 Task: Create a due date automation trigger when advanced on, on the tuesday of the week before a card is due add content with a name starting with resume at 11:00 AM.
Action: Mouse moved to (1137, 364)
Screenshot: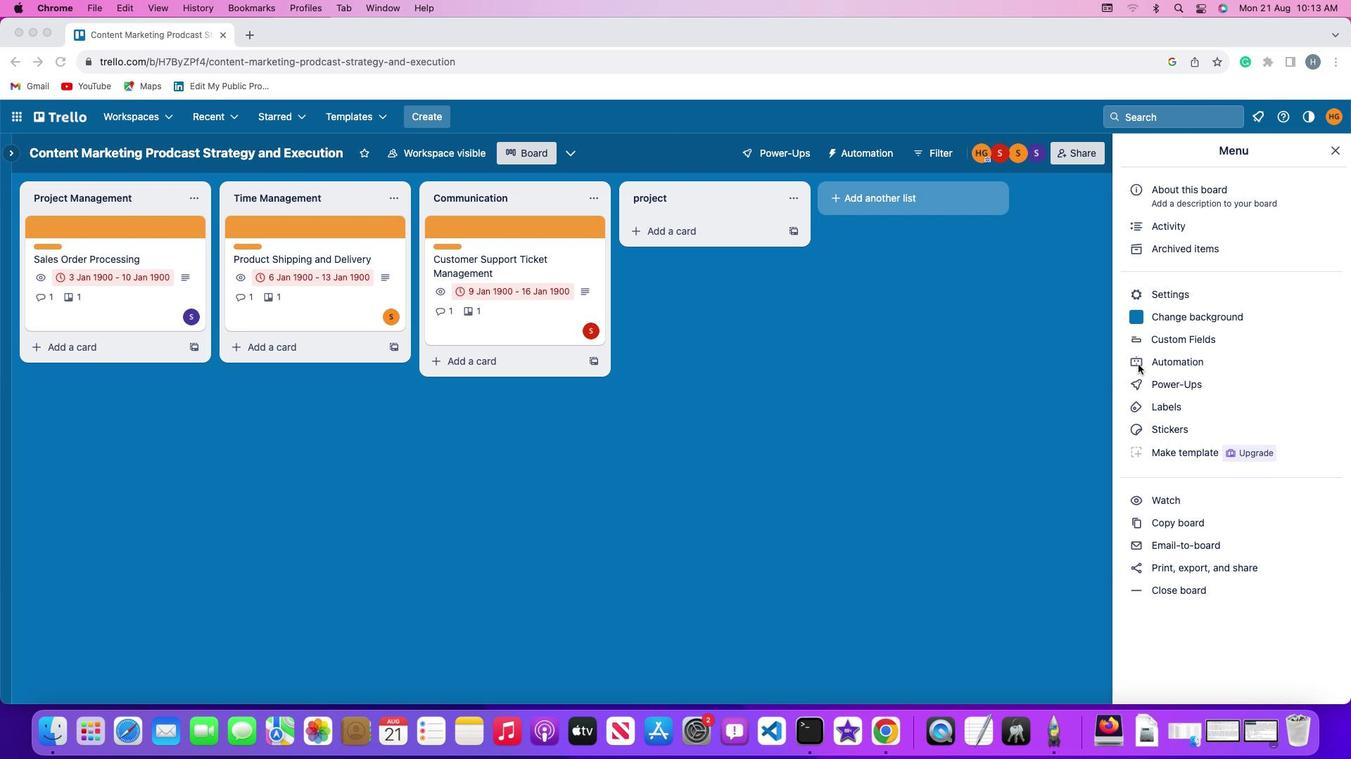 
Action: Mouse pressed left at (1137, 364)
Screenshot: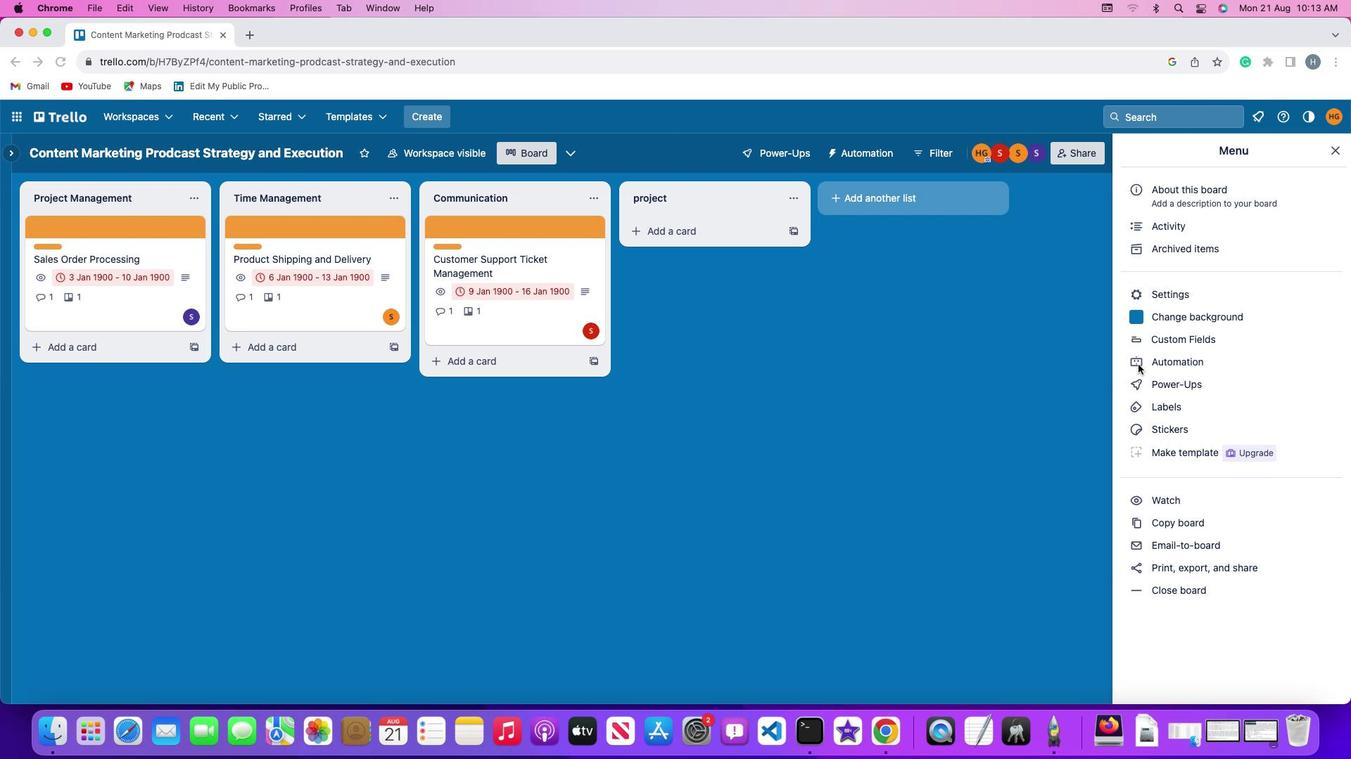 
Action: Mouse pressed left at (1137, 364)
Screenshot: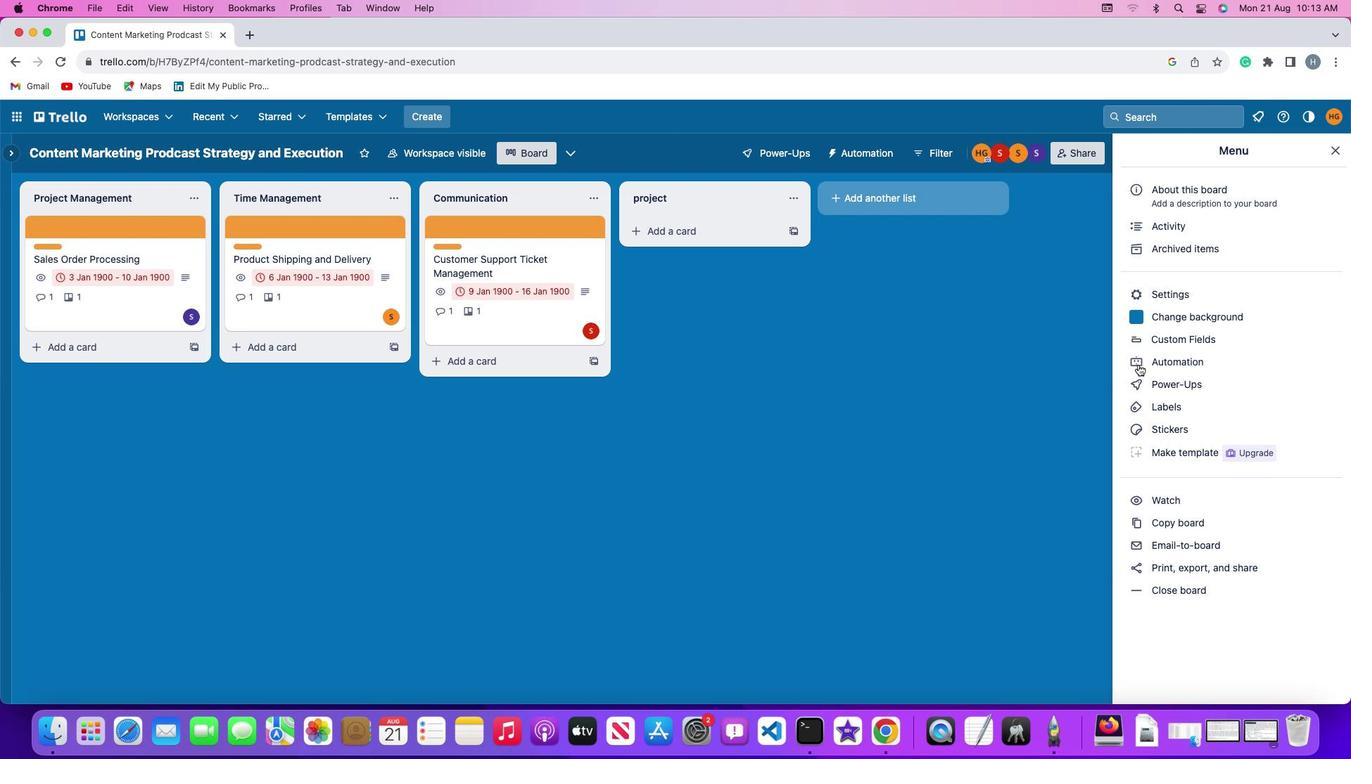 
Action: Mouse moved to (66, 339)
Screenshot: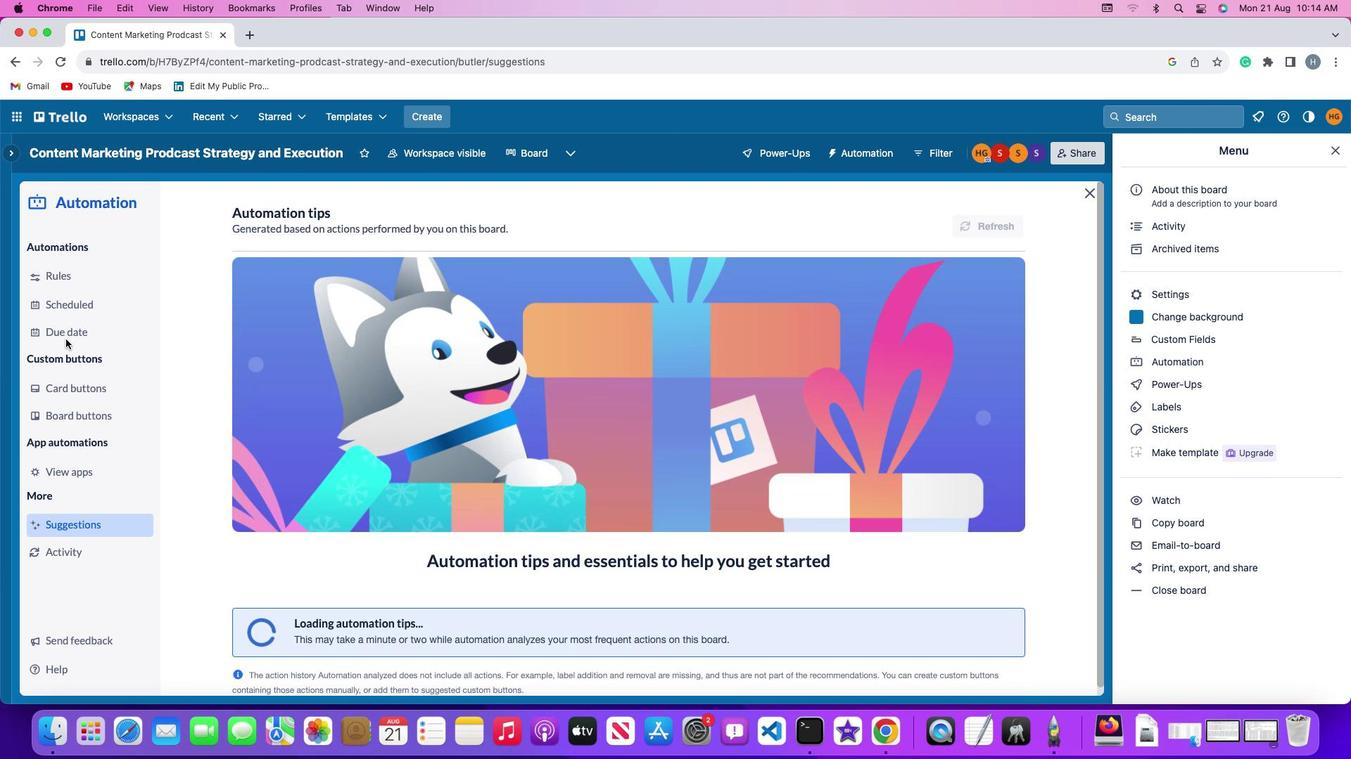 
Action: Mouse pressed left at (66, 339)
Screenshot: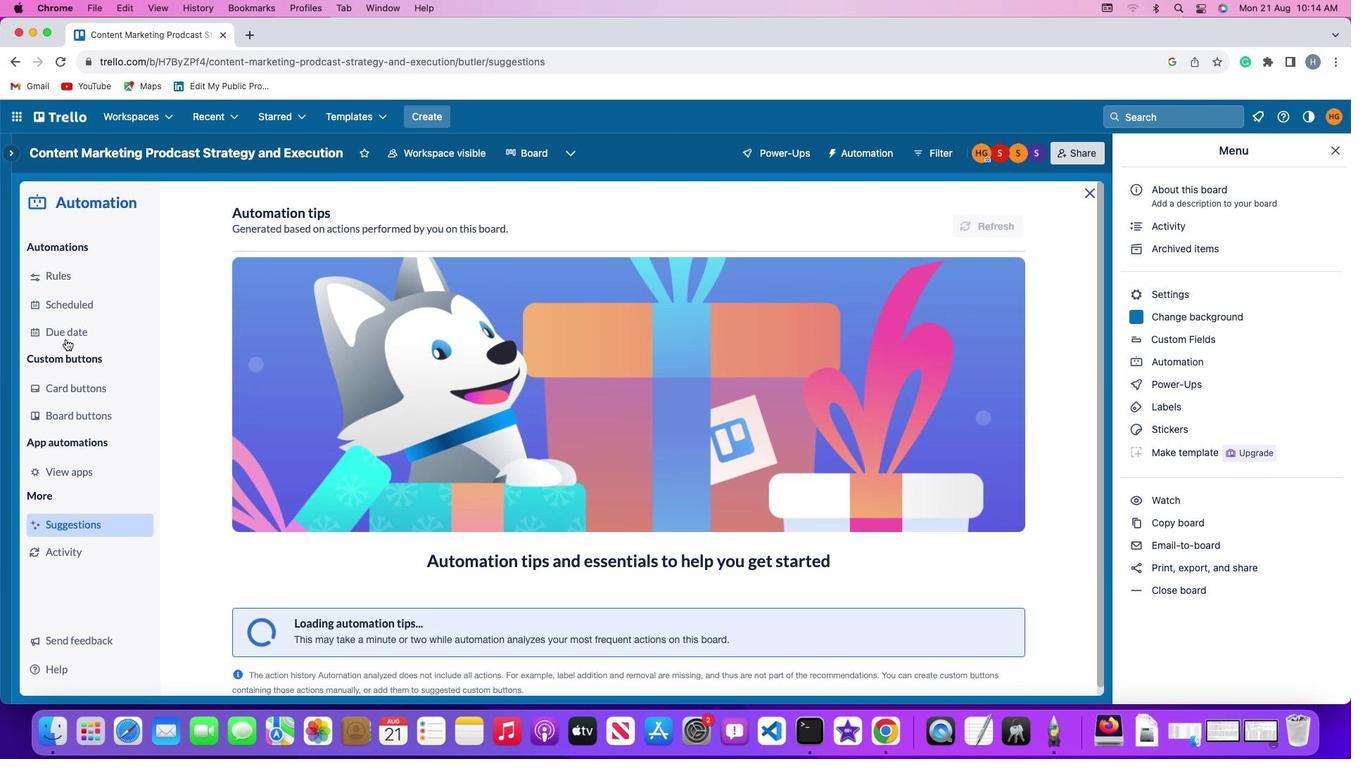
Action: Mouse moved to (952, 206)
Screenshot: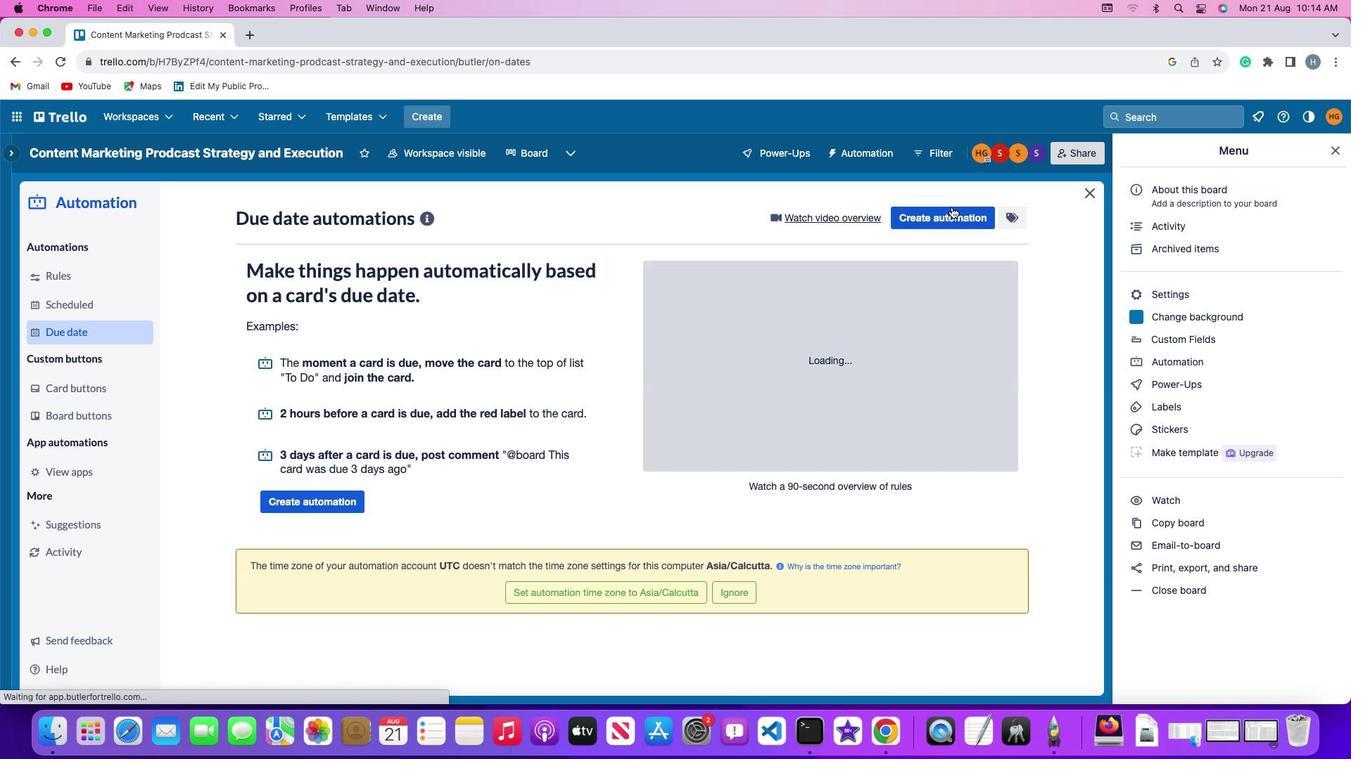 
Action: Mouse pressed left at (952, 206)
Screenshot: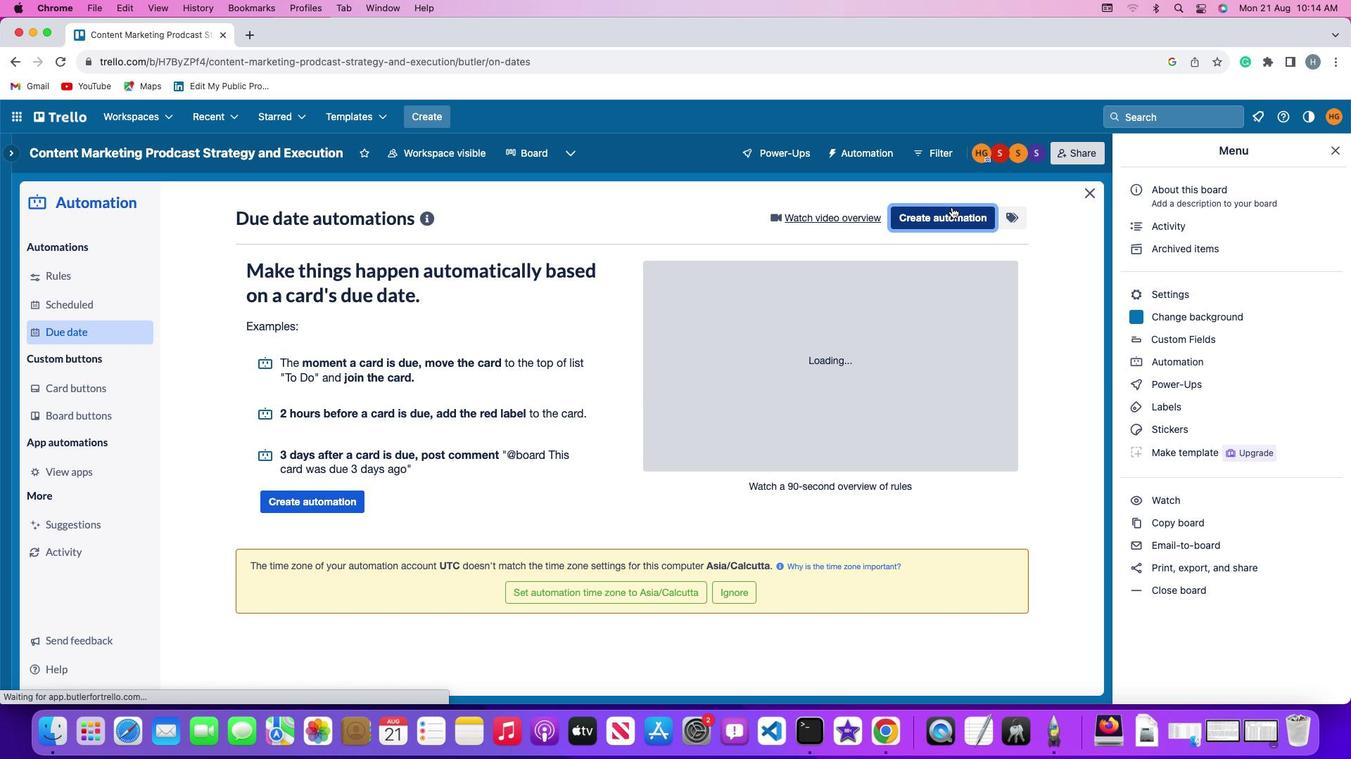 
Action: Mouse moved to (273, 351)
Screenshot: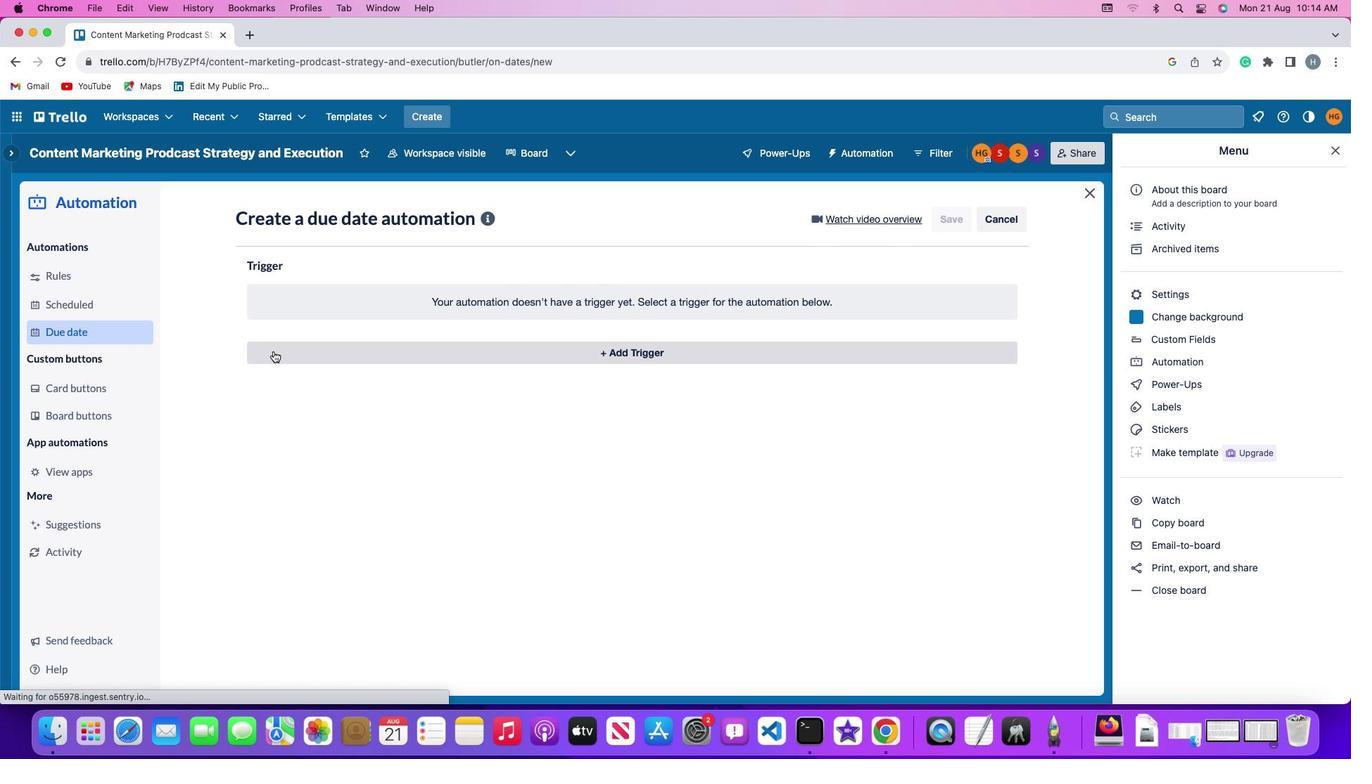 
Action: Mouse pressed left at (273, 351)
Screenshot: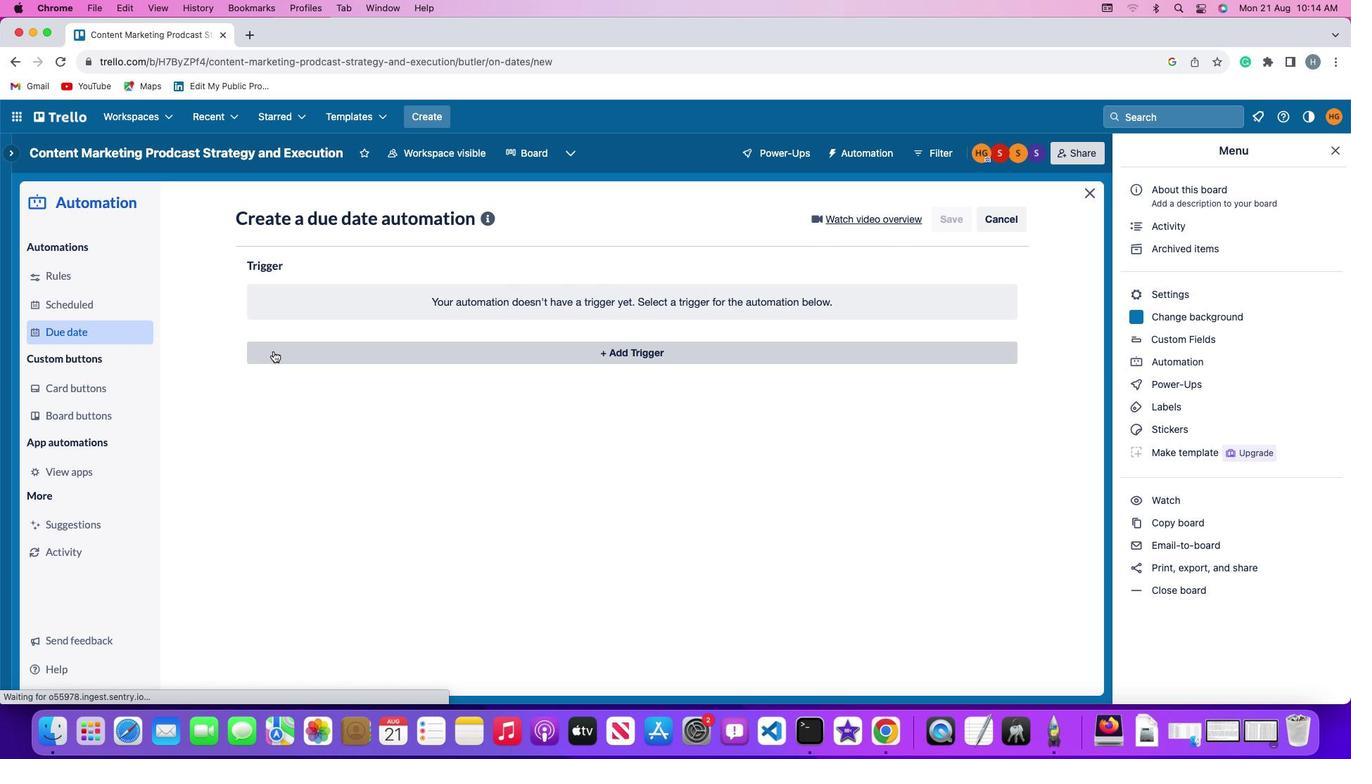 
Action: Mouse moved to (321, 612)
Screenshot: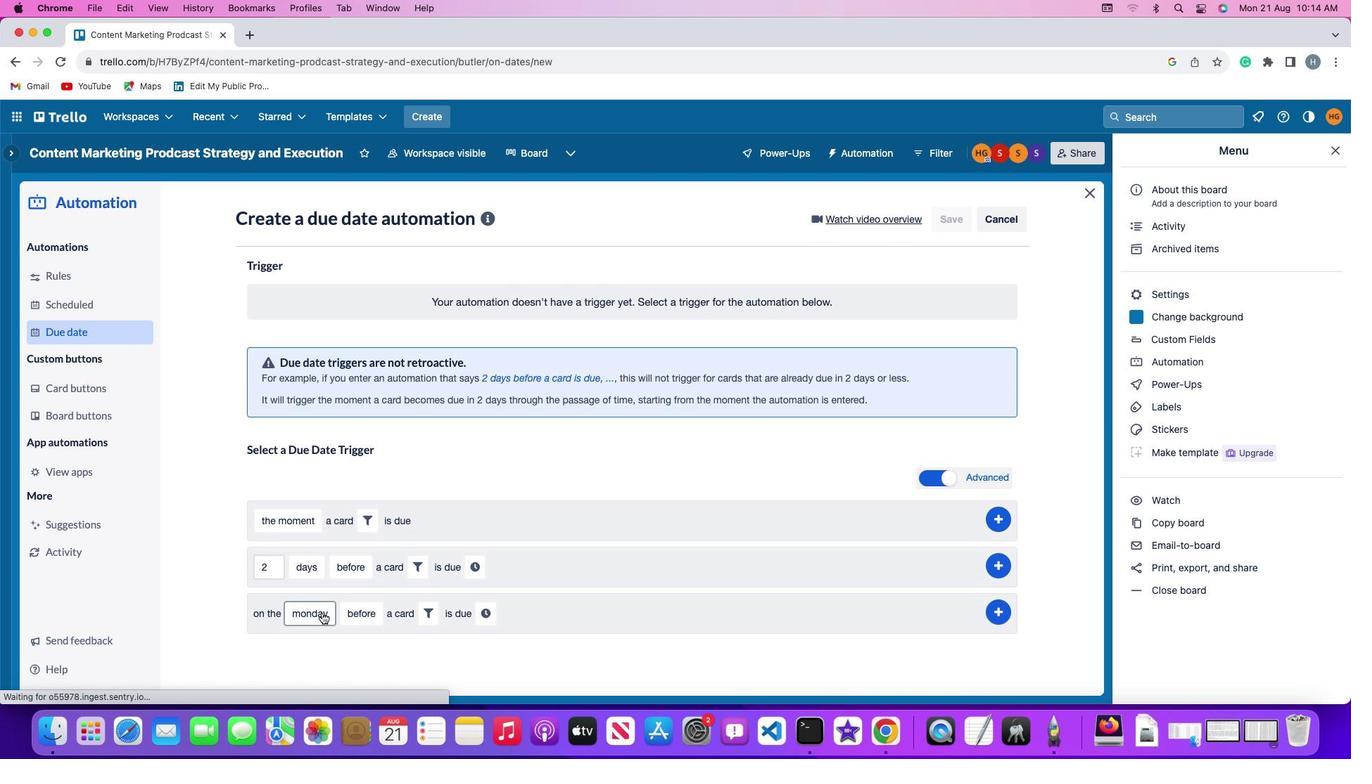 
Action: Mouse pressed left at (321, 612)
Screenshot: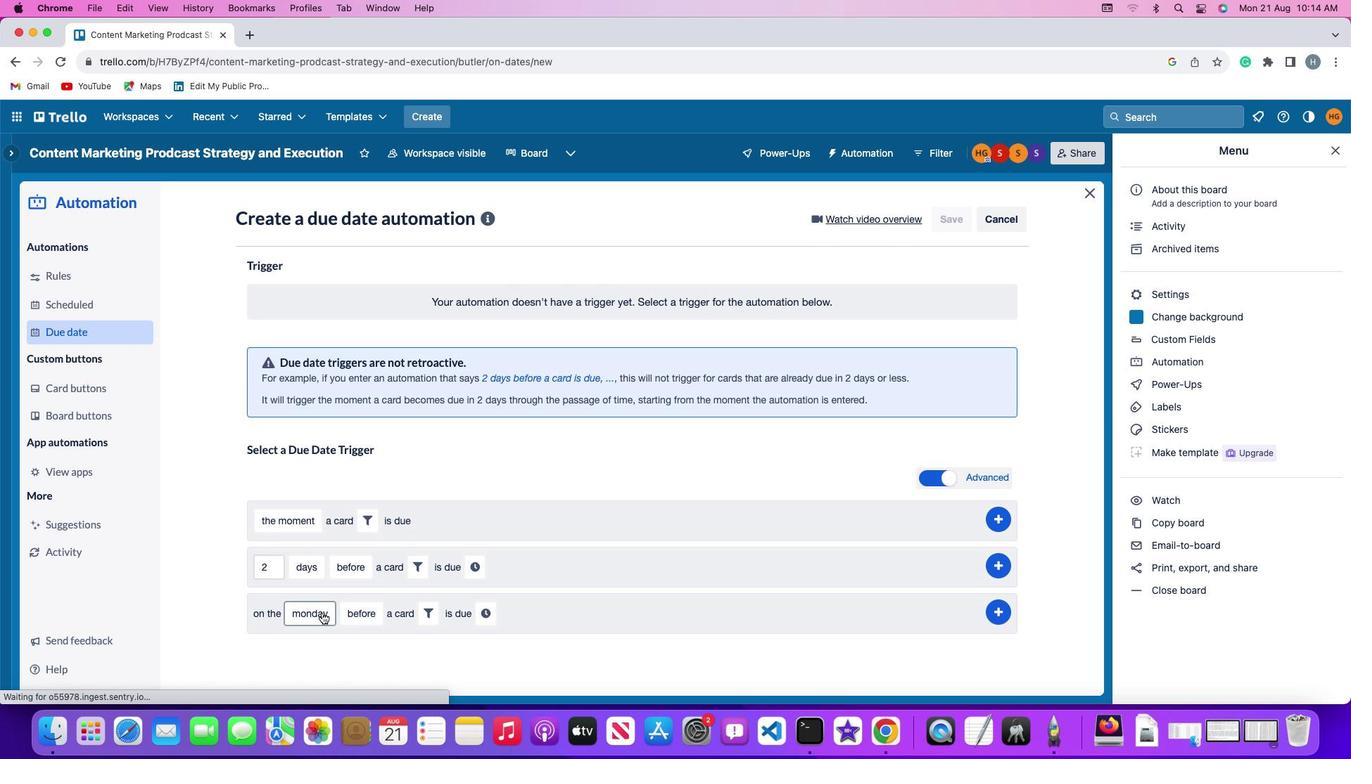
Action: Mouse moved to (333, 448)
Screenshot: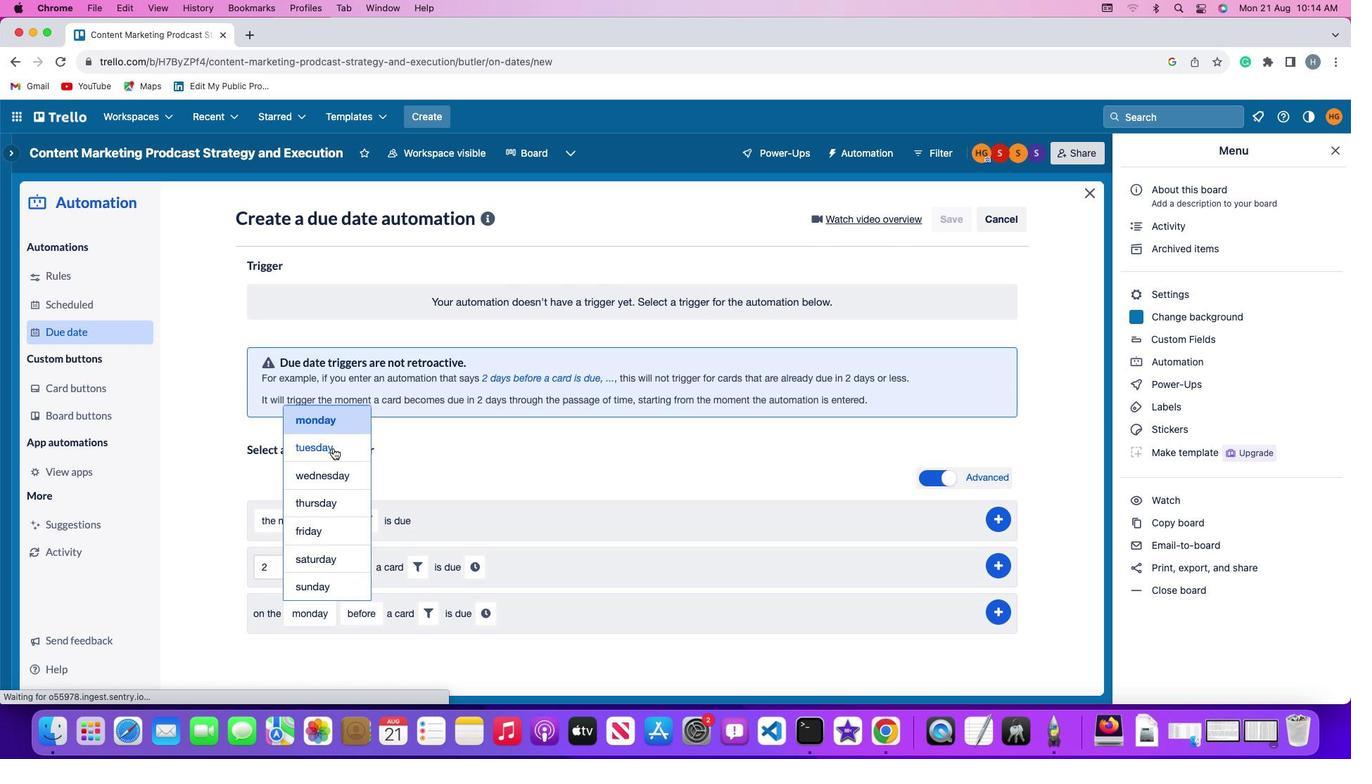 
Action: Mouse pressed left at (333, 448)
Screenshot: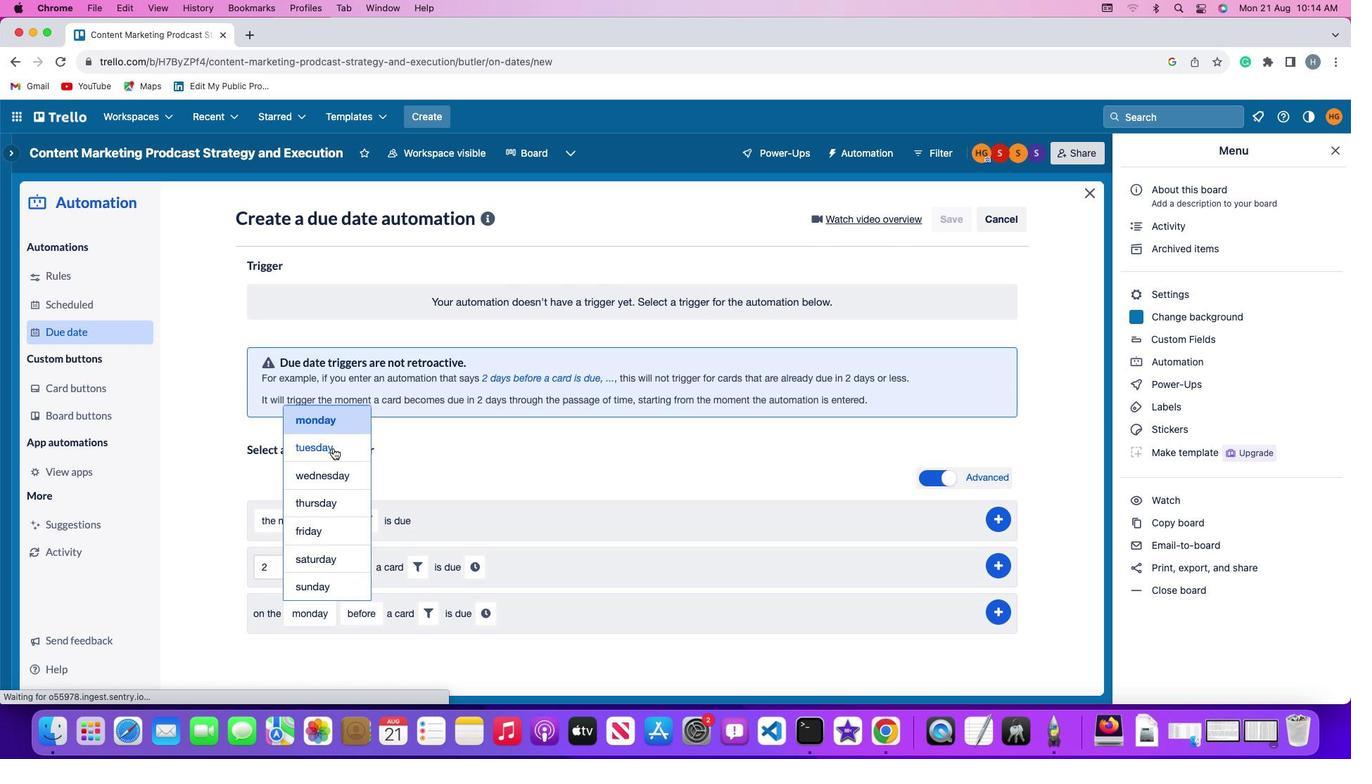 
Action: Mouse moved to (362, 617)
Screenshot: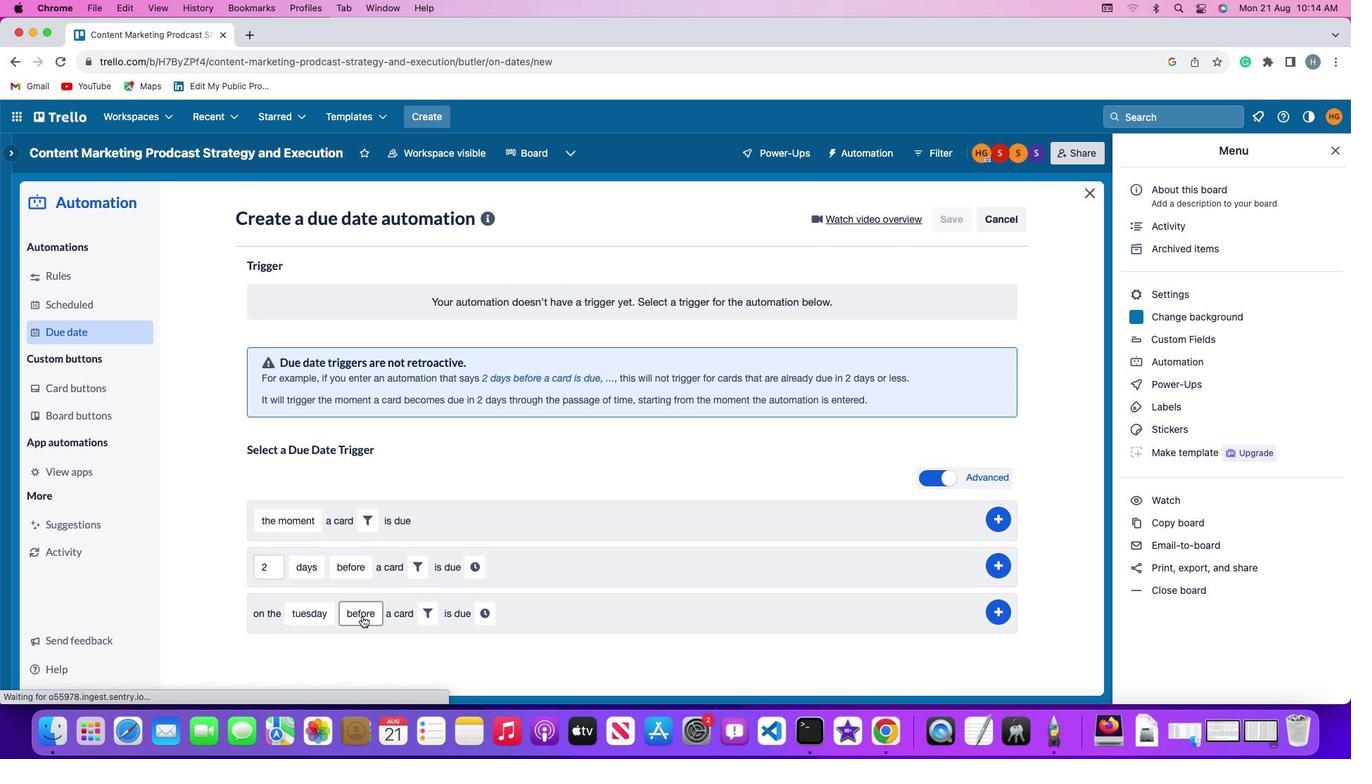 
Action: Mouse pressed left at (362, 617)
Screenshot: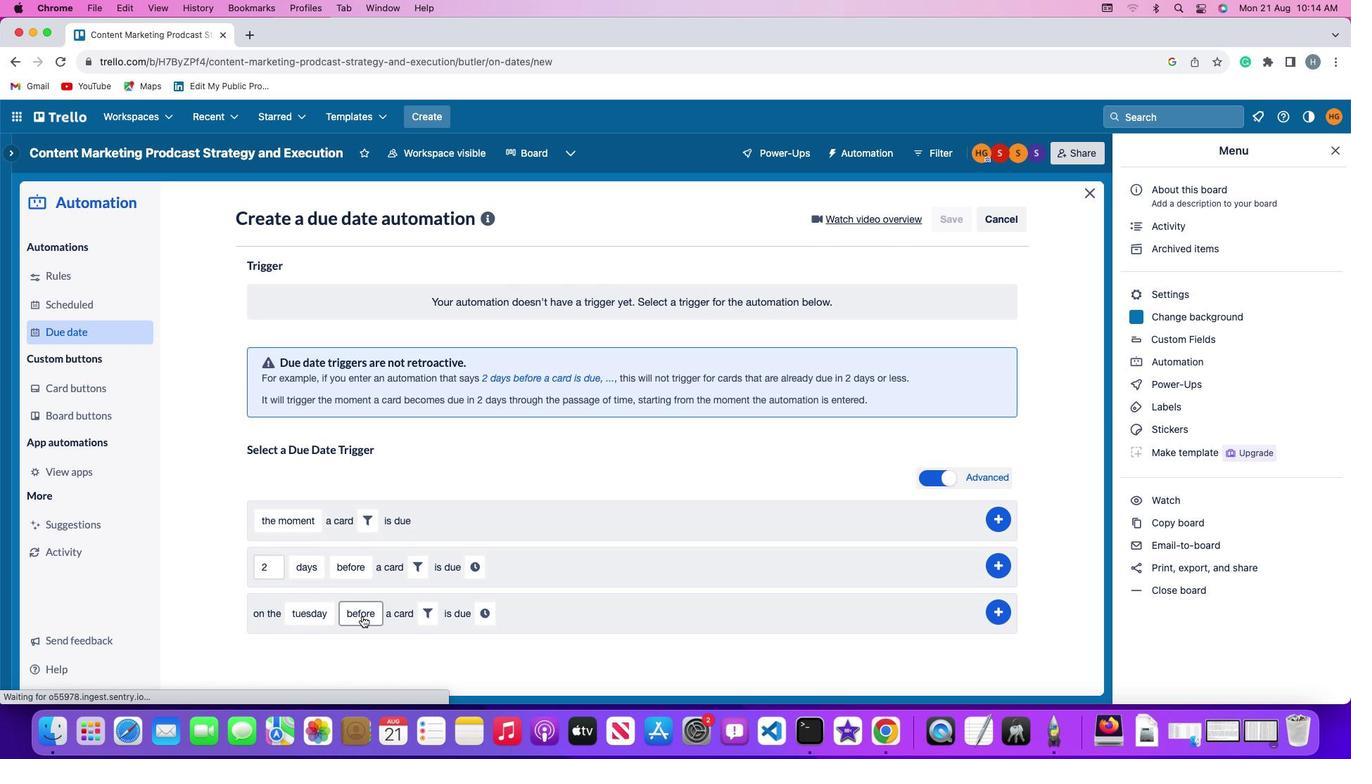 
Action: Mouse moved to (363, 591)
Screenshot: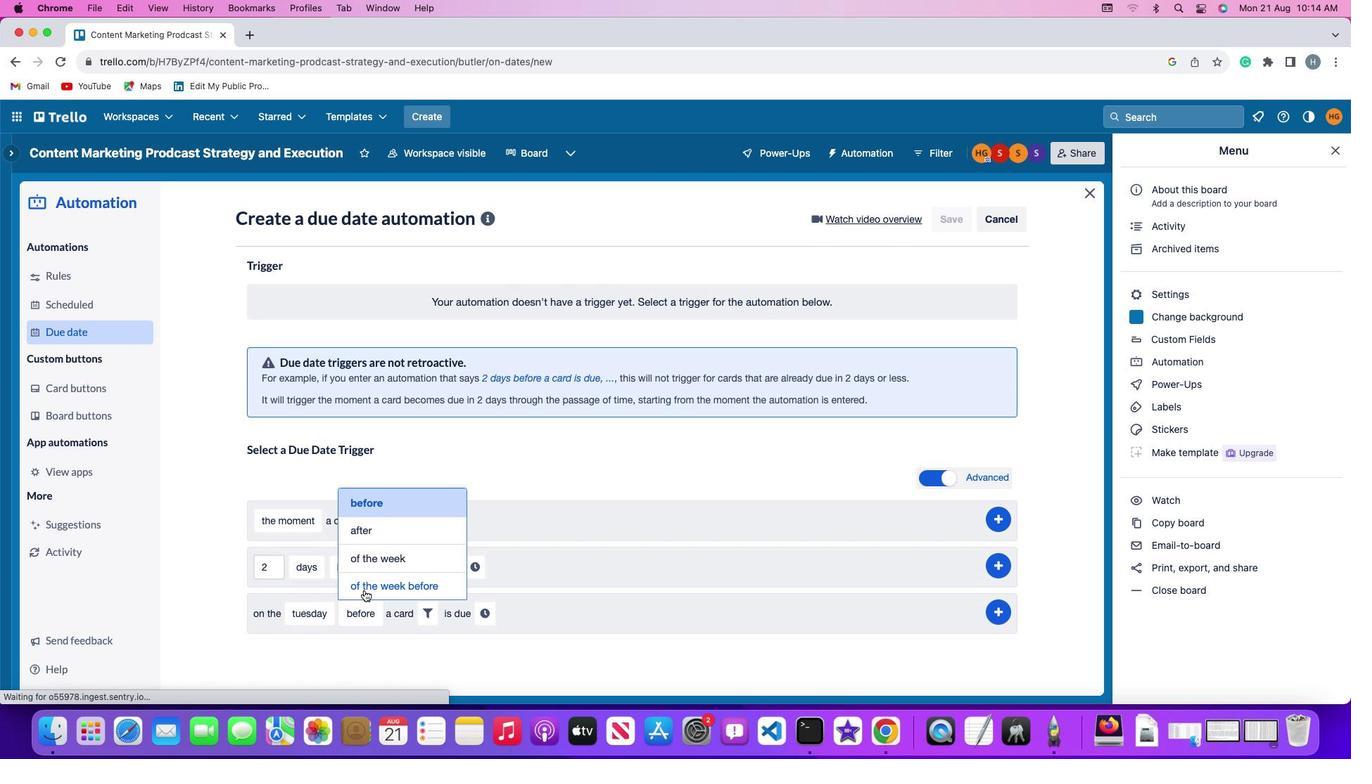 
Action: Mouse pressed left at (363, 591)
Screenshot: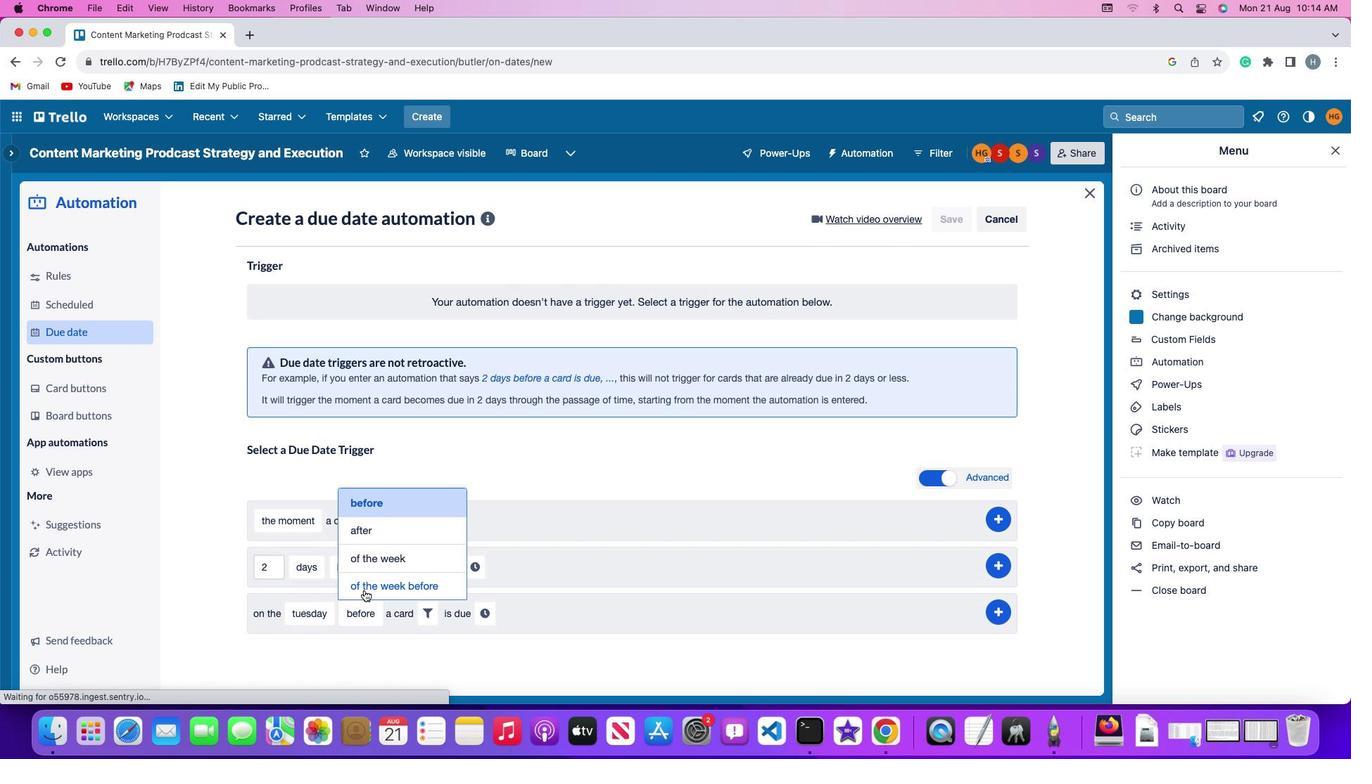 
Action: Mouse moved to (477, 614)
Screenshot: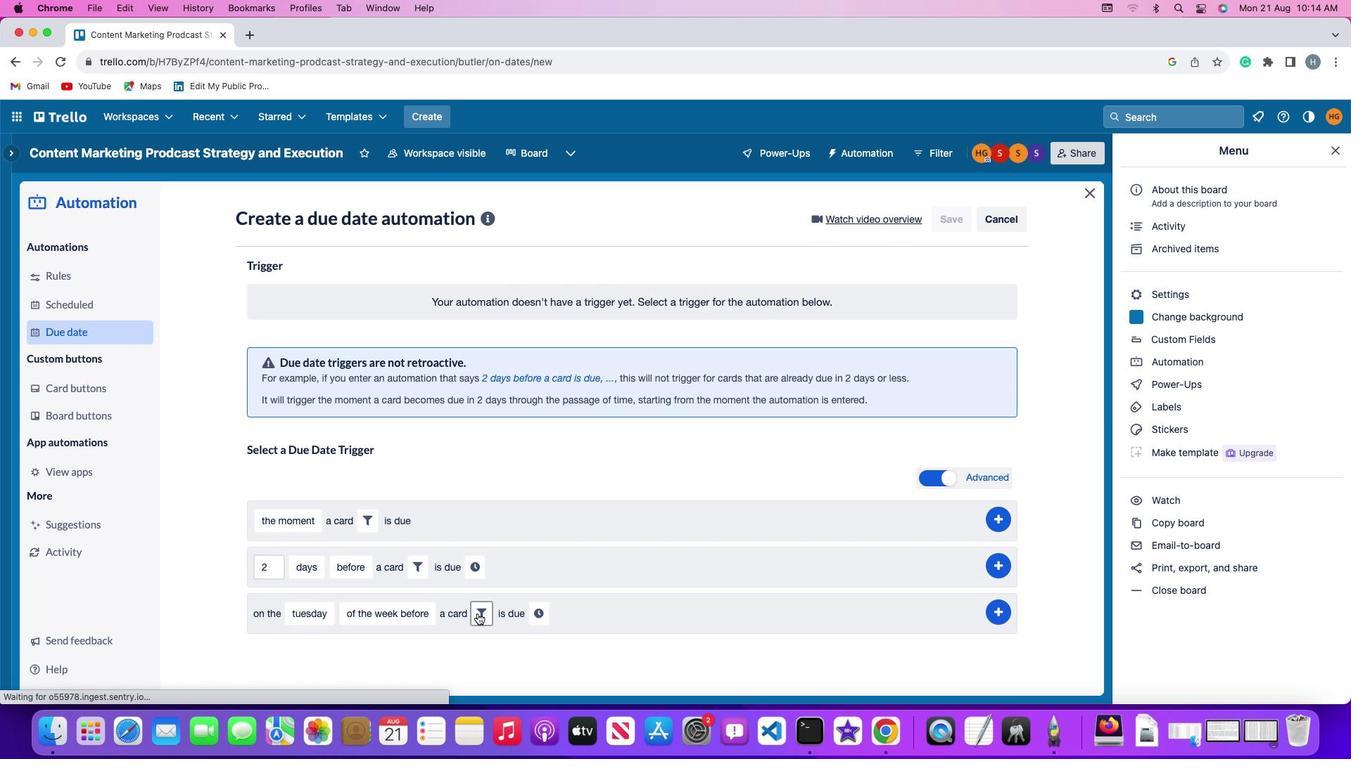 
Action: Mouse pressed left at (477, 614)
Screenshot: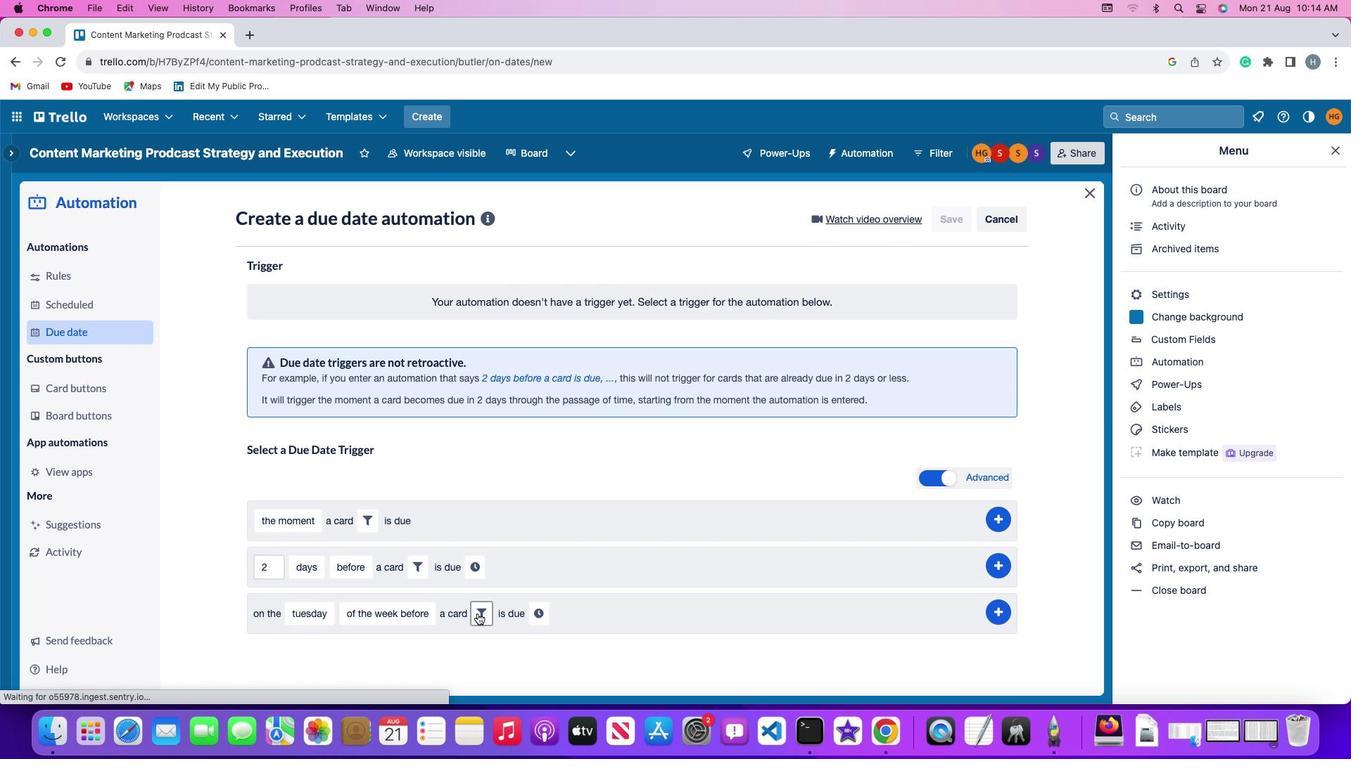 
Action: Mouse moved to (655, 659)
Screenshot: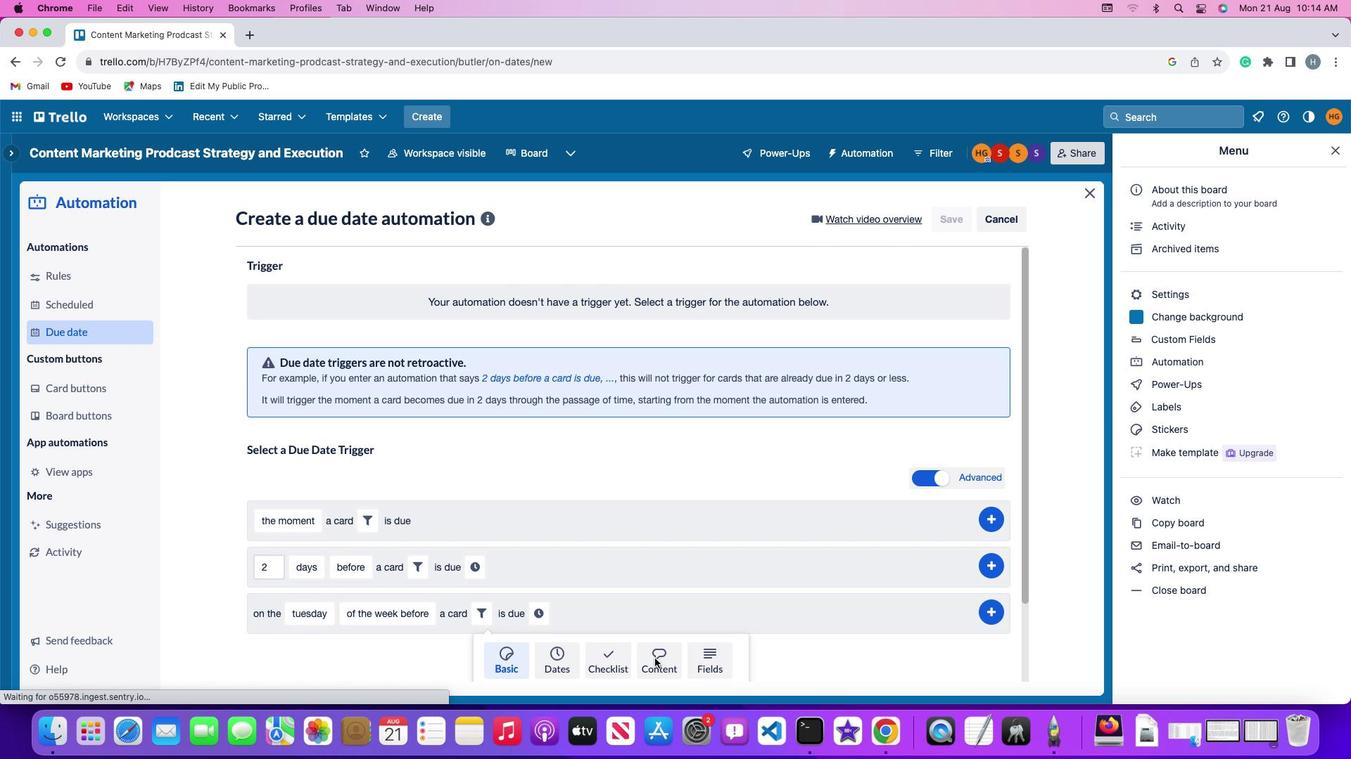
Action: Mouse pressed left at (655, 659)
Screenshot: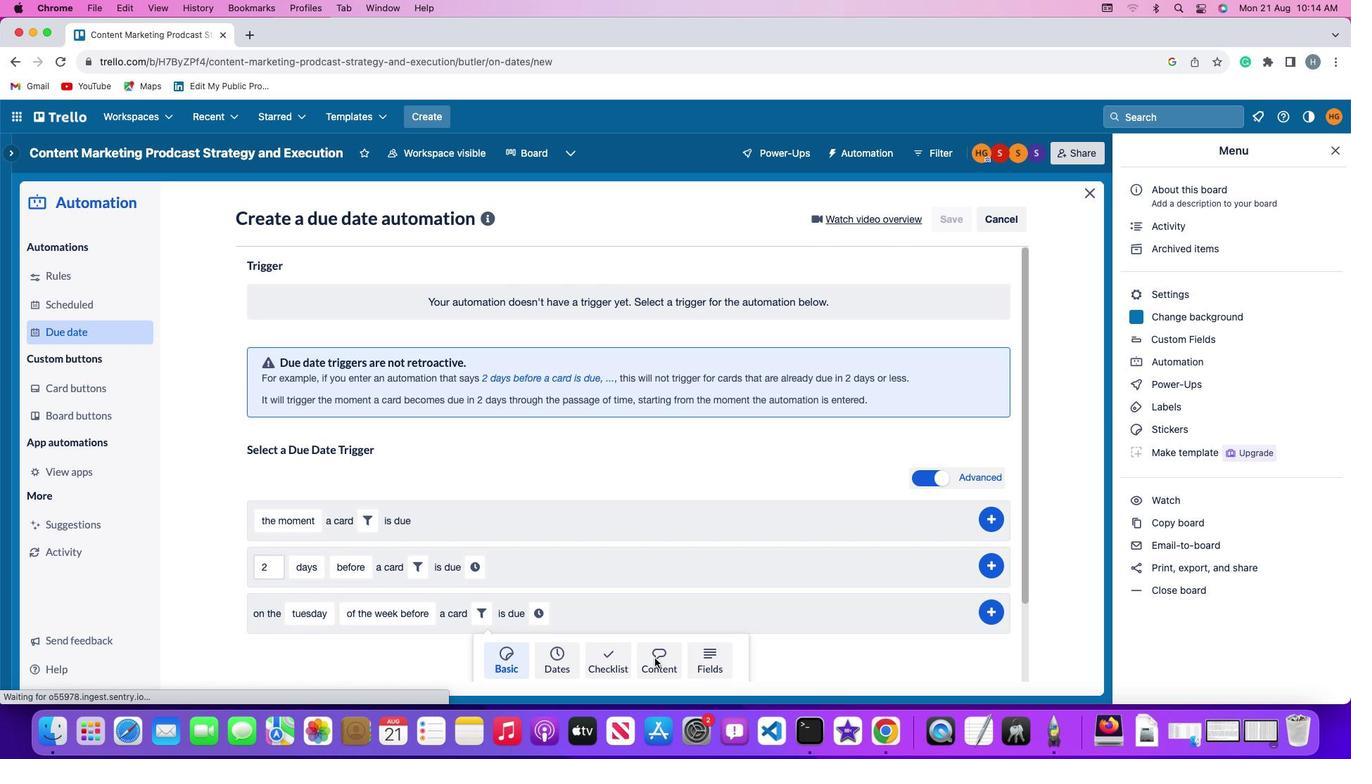 
Action: Mouse moved to (372, 648)
Screenshot: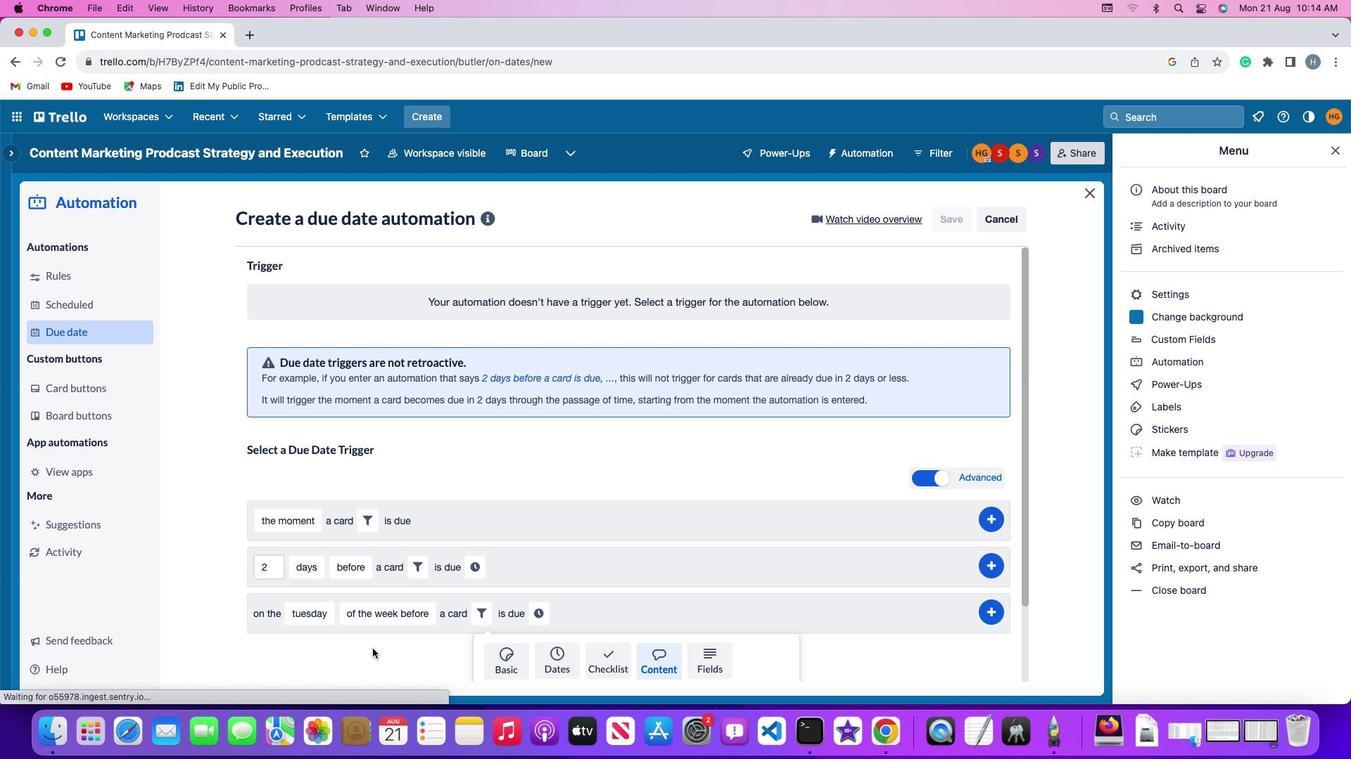 
Action: Mouse scrolled (372, 648) with delta (0, 0)
Screenshot: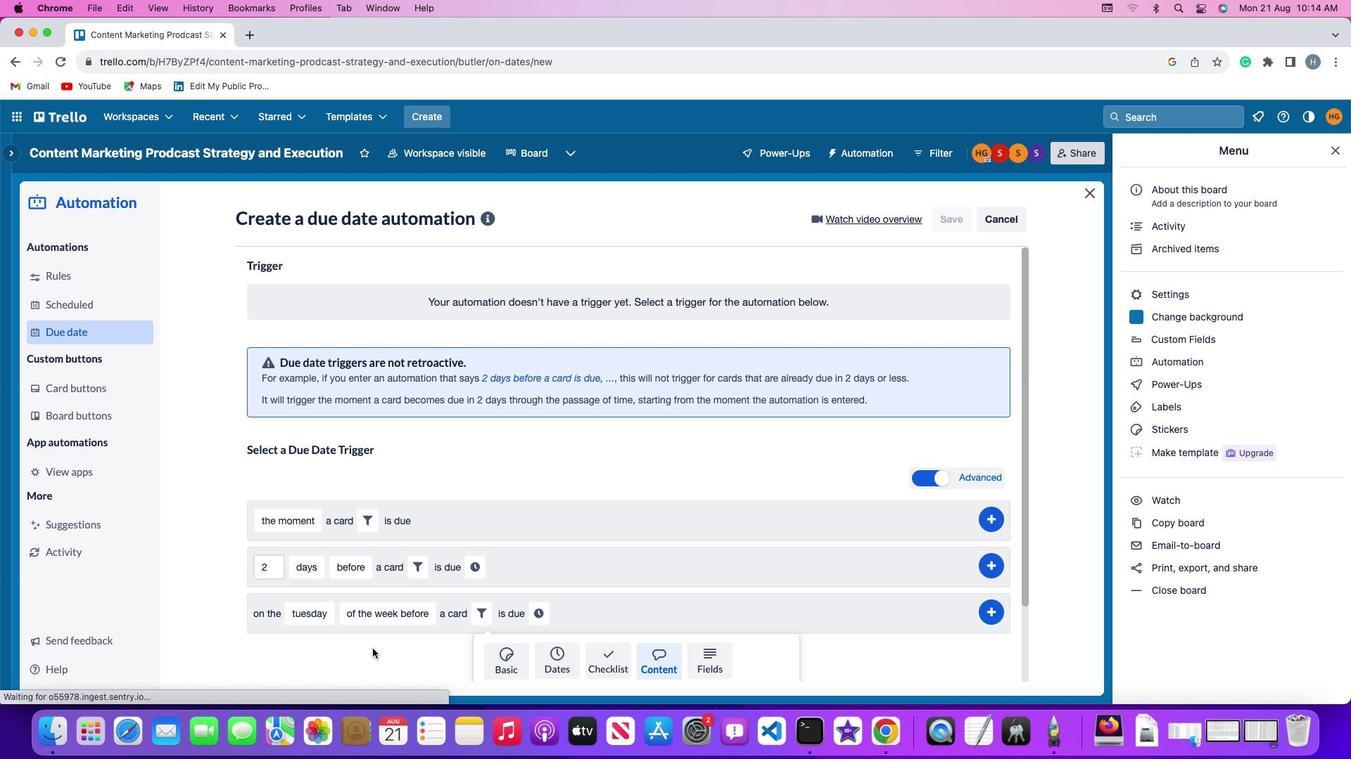 
Action: Mouse scrolled (372, 648) with delta (0, 0)
Screenshot: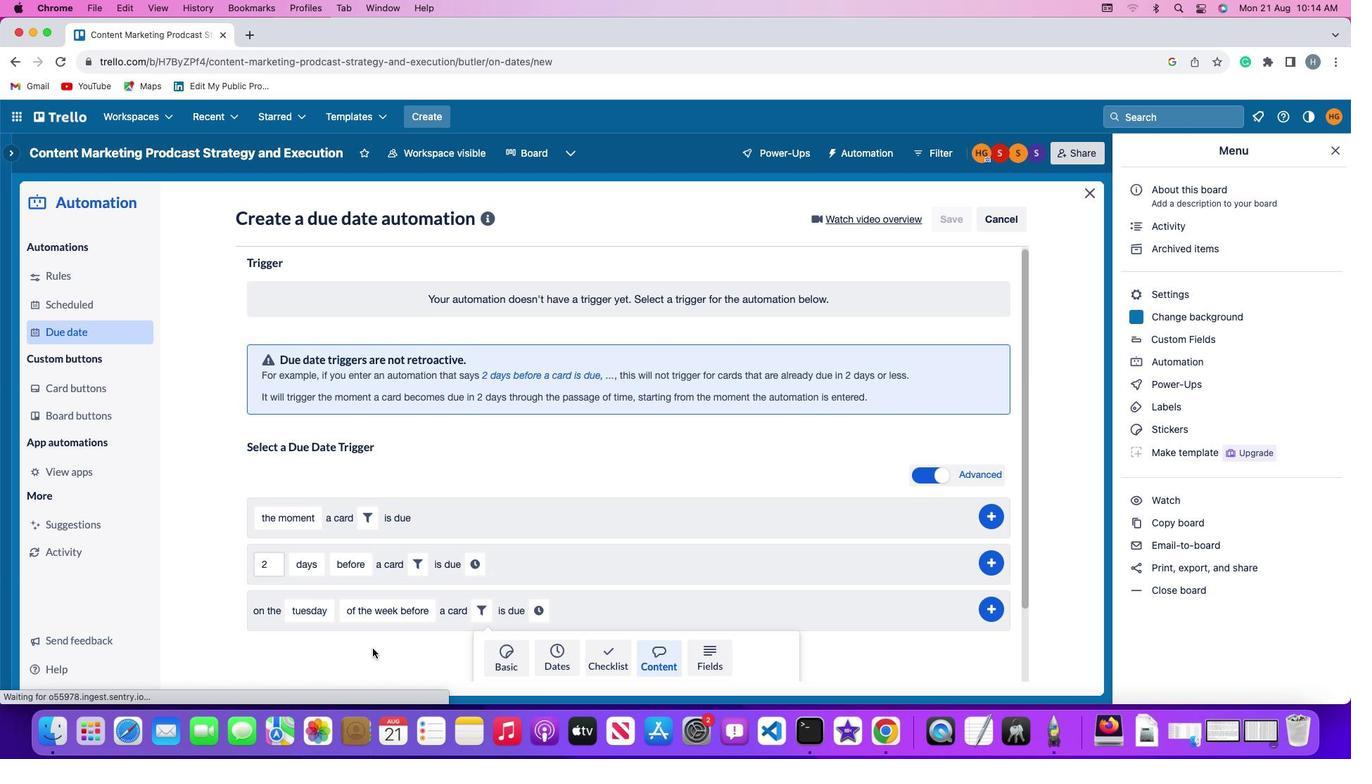 
Action: Mouse scrolled (372, 648) with delta (0, -1)
Screenshot: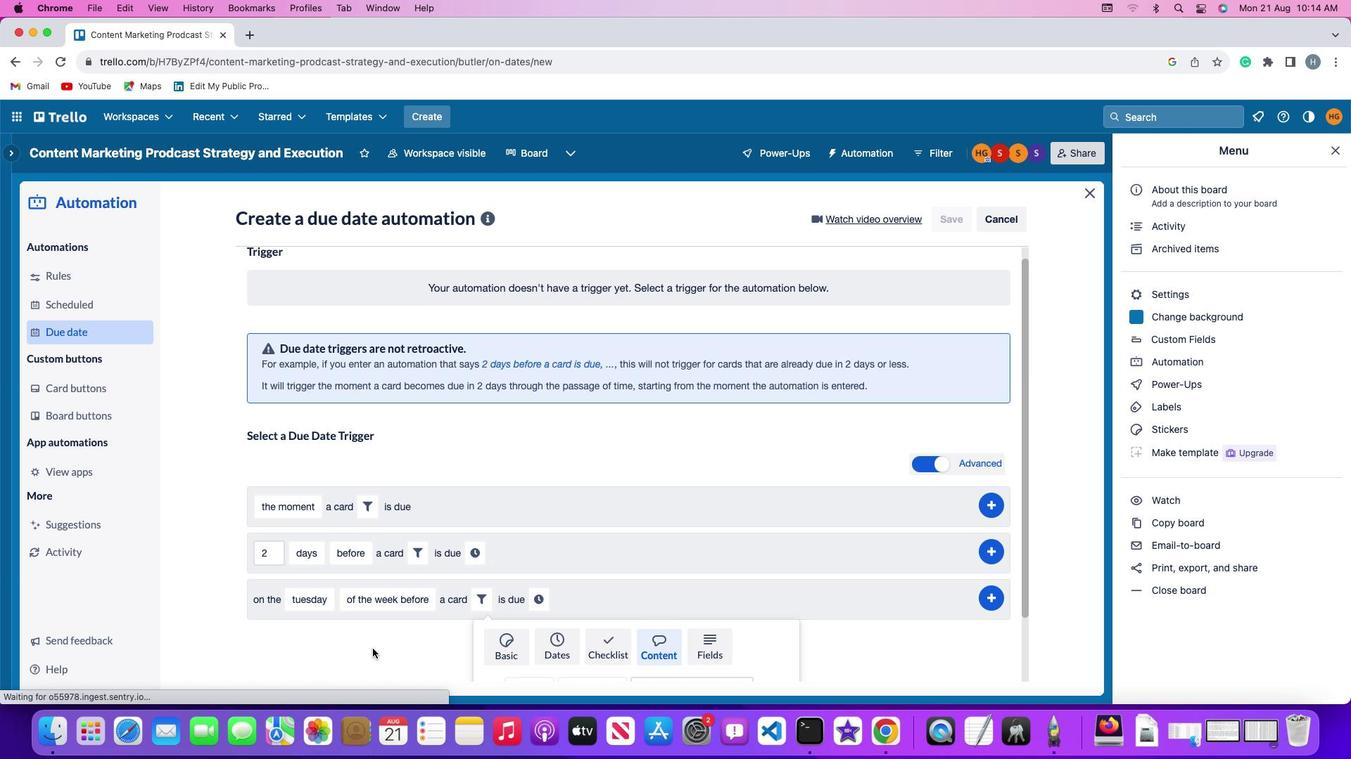 
Action: Mouse scrolled (372, 648) with delta (0, -2)
Screenshot: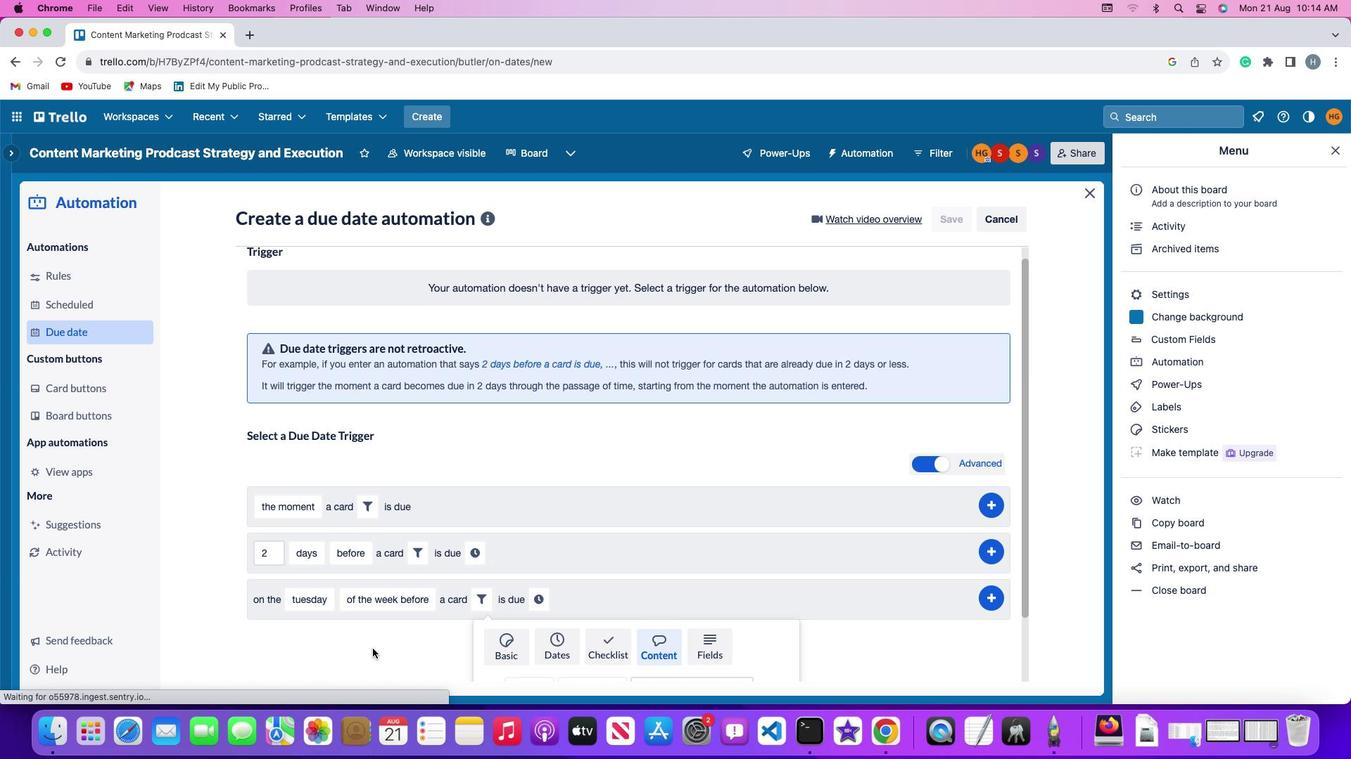 
Action: Mouse scrolled (372, 648) with delta (0, -2)
Screenshot: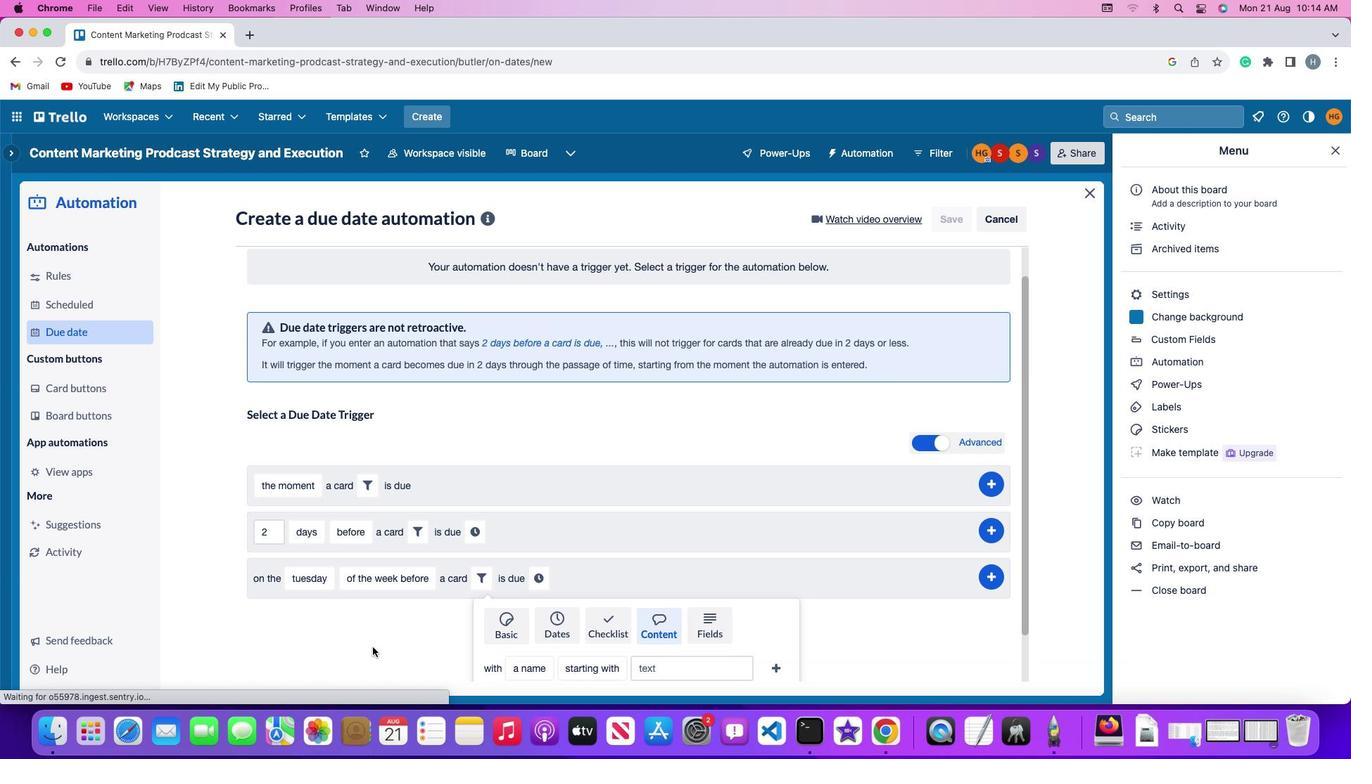 
Action: Mouse moved to (375, 641)
Screenshot: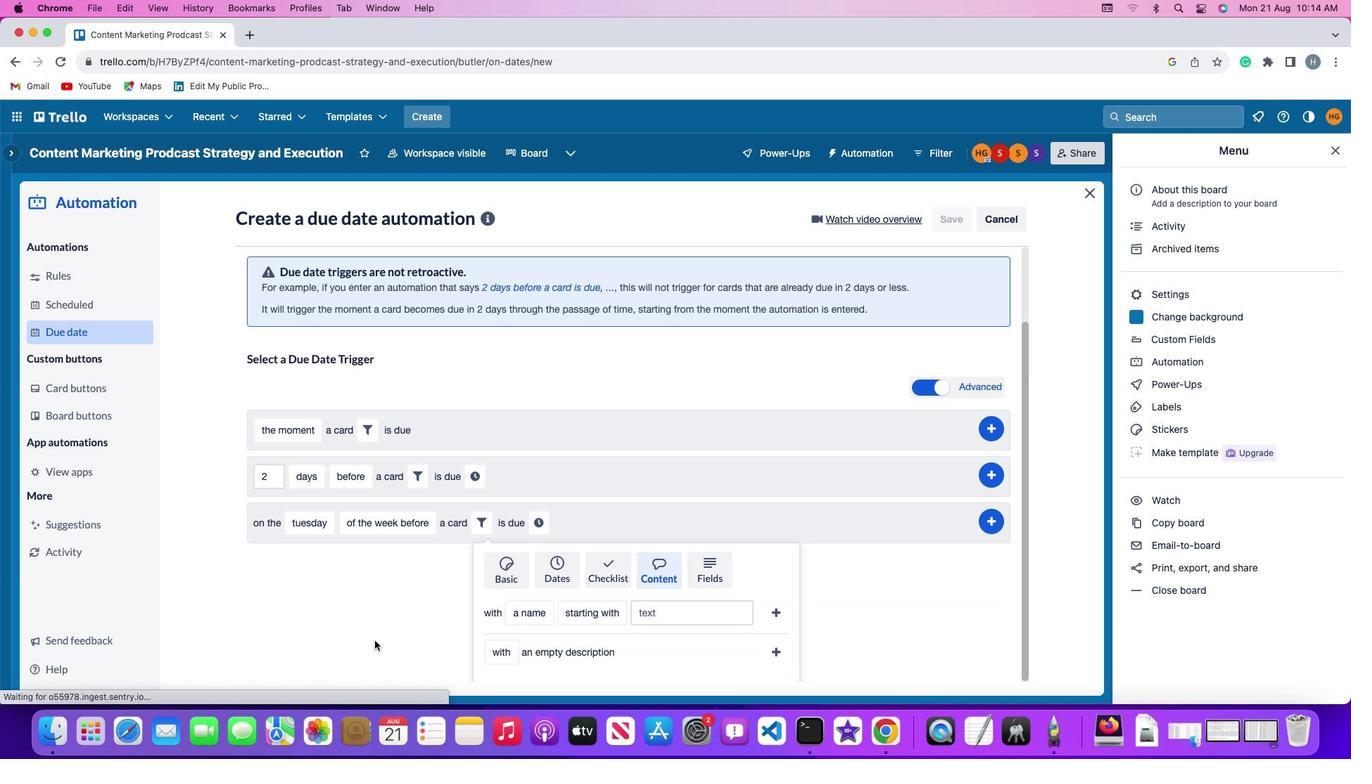 
Action: Mouse scrolled (375, 641) with delta (0, 0)
Screenshot: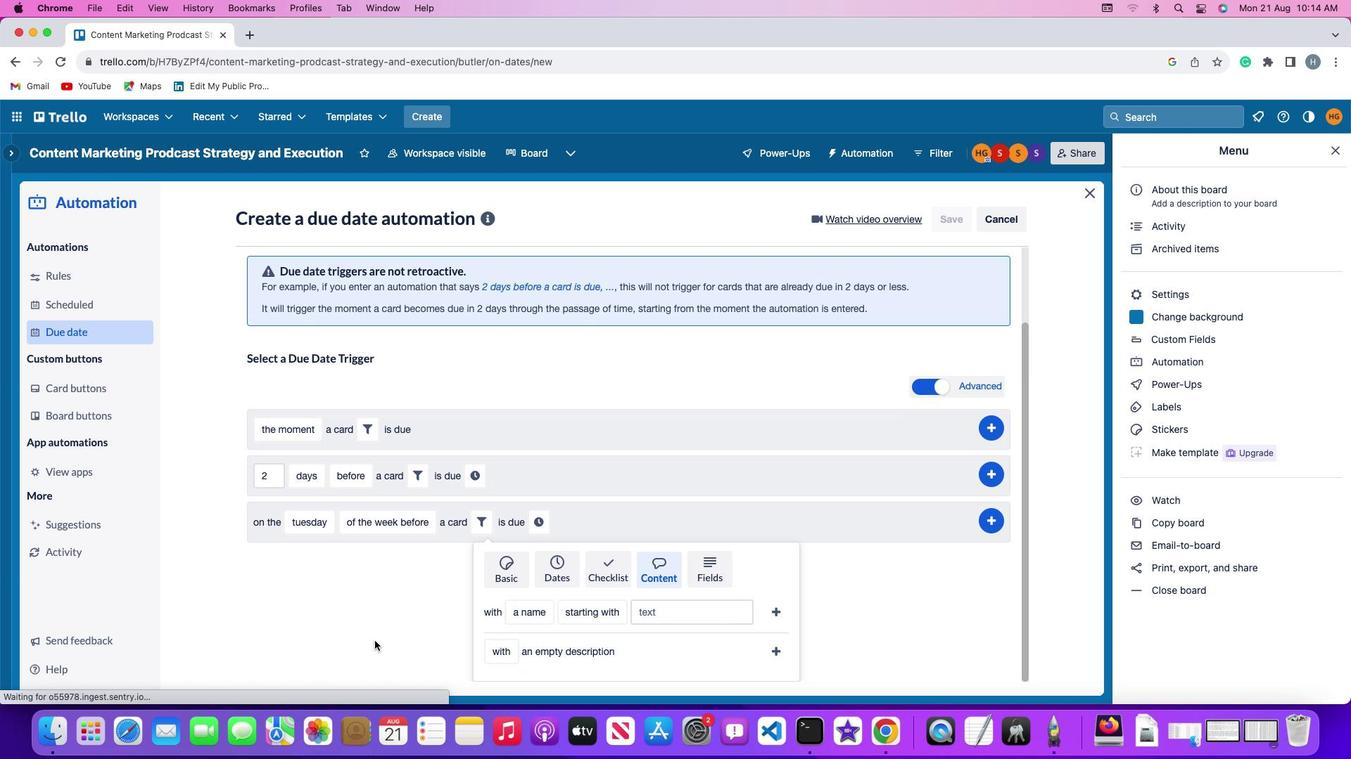 
Action: Mouse scrolled (375, 641) with delta (0, 0)
Screenshot: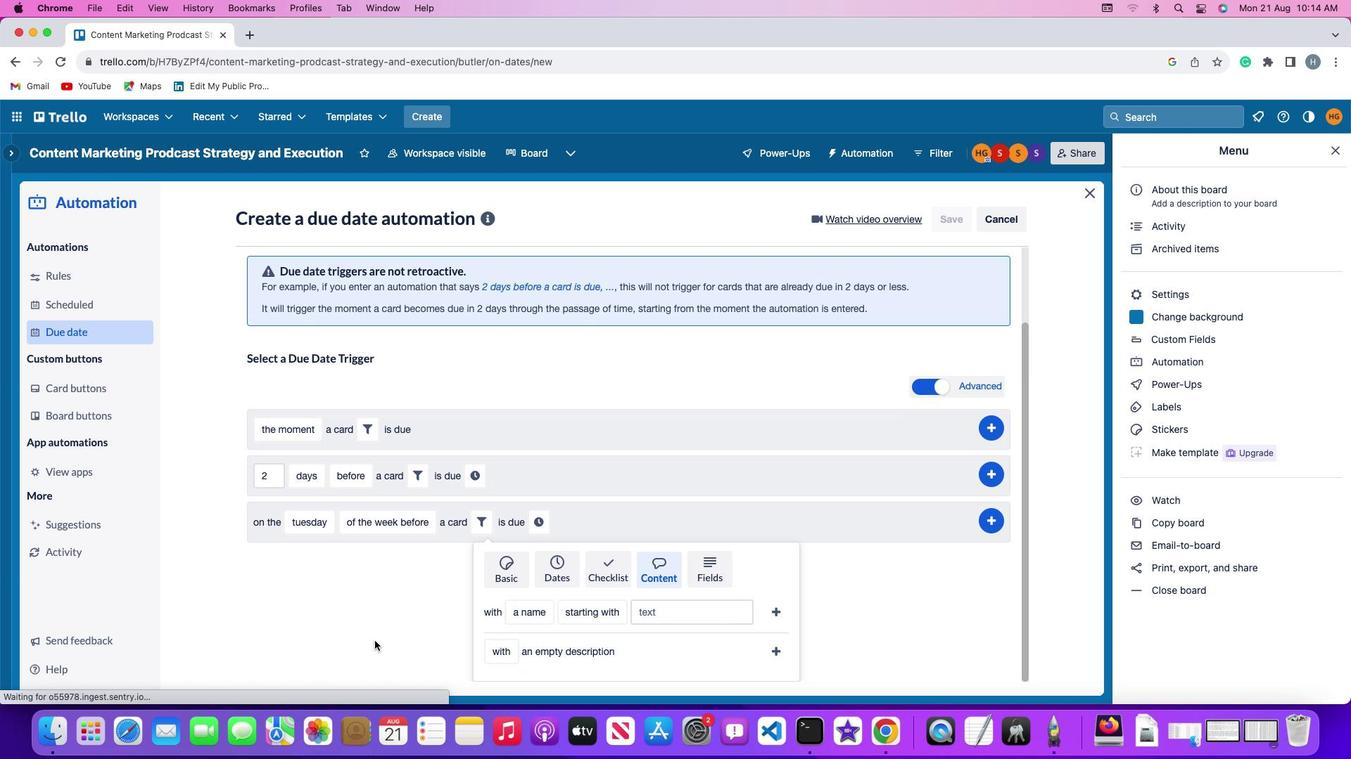 
Action: Mouse scrolled (375, 641) with delta (0, -1)
Screenshot: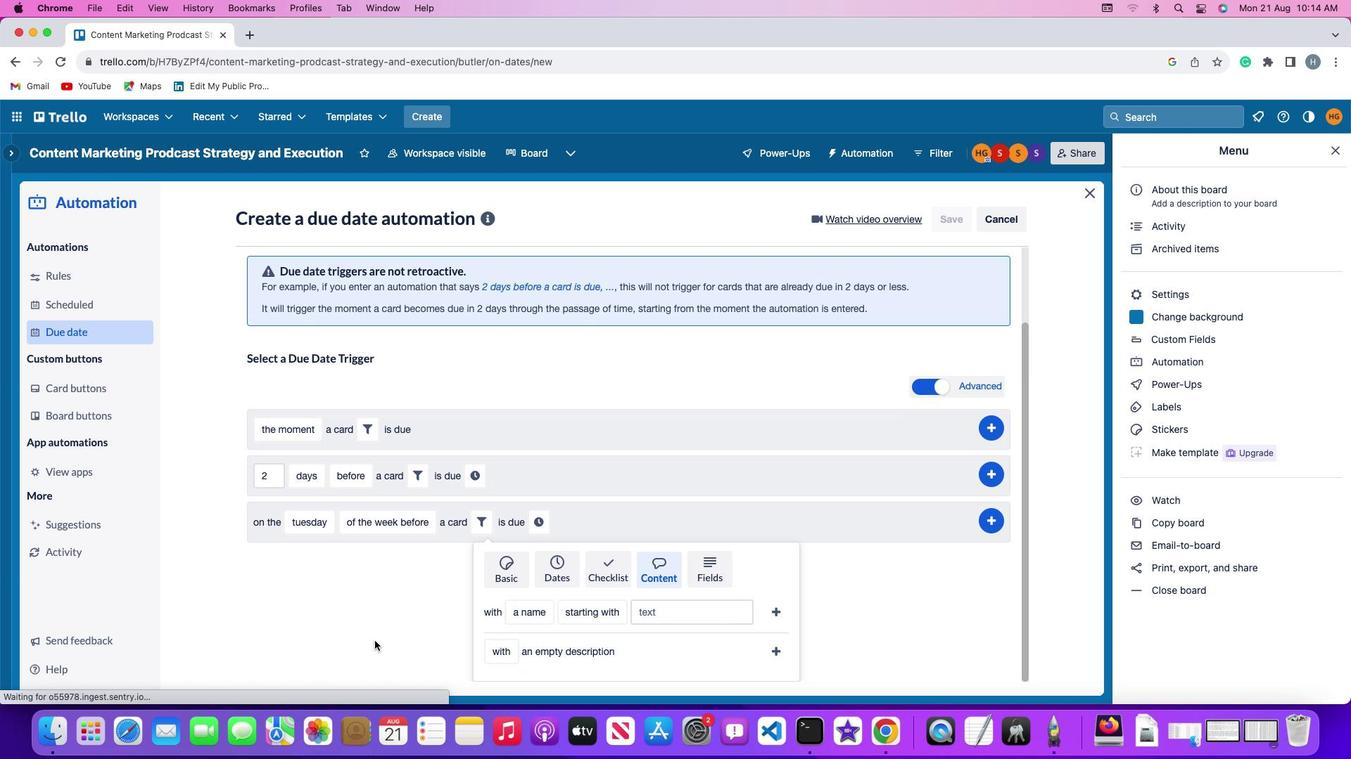 
Action: Mouse moved to (536, 611)
Screenshot: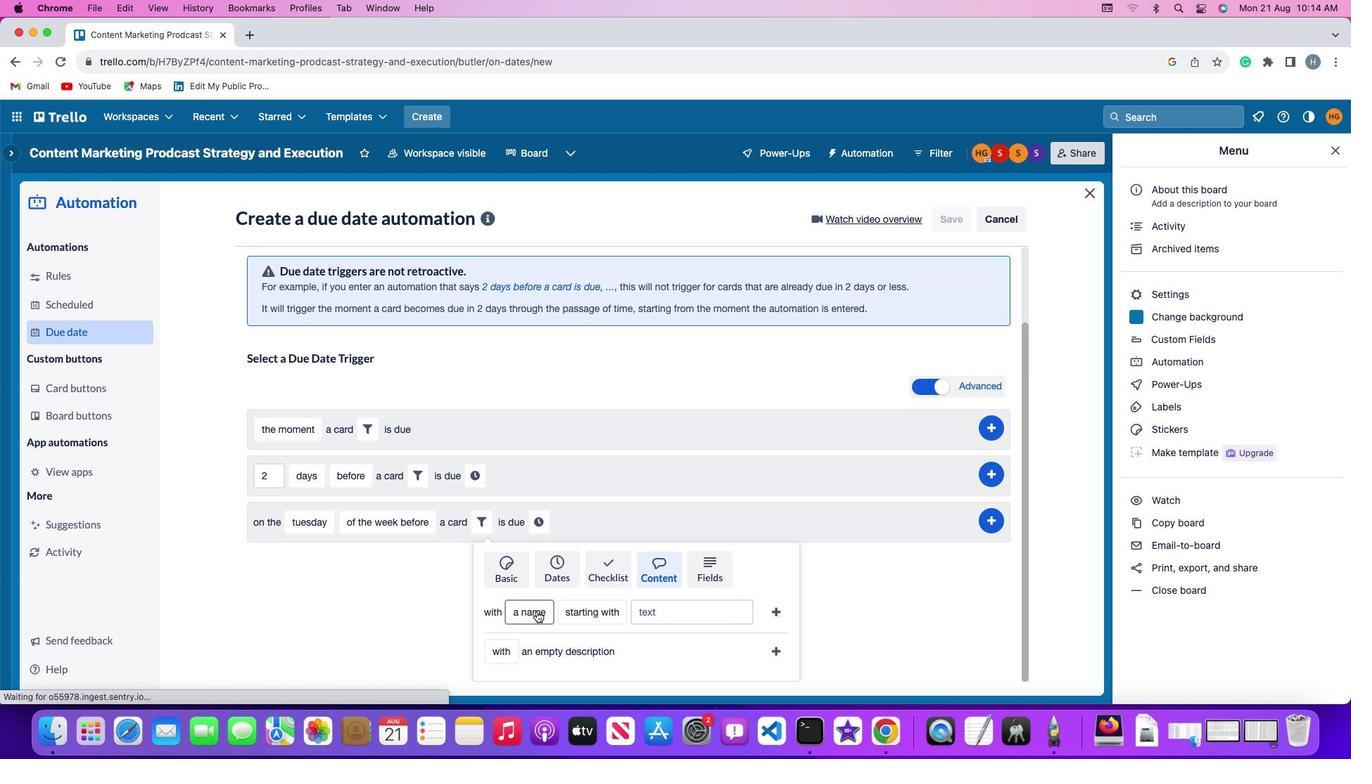 
Action: Mouse pressed left at (536, 611)
Screenshot: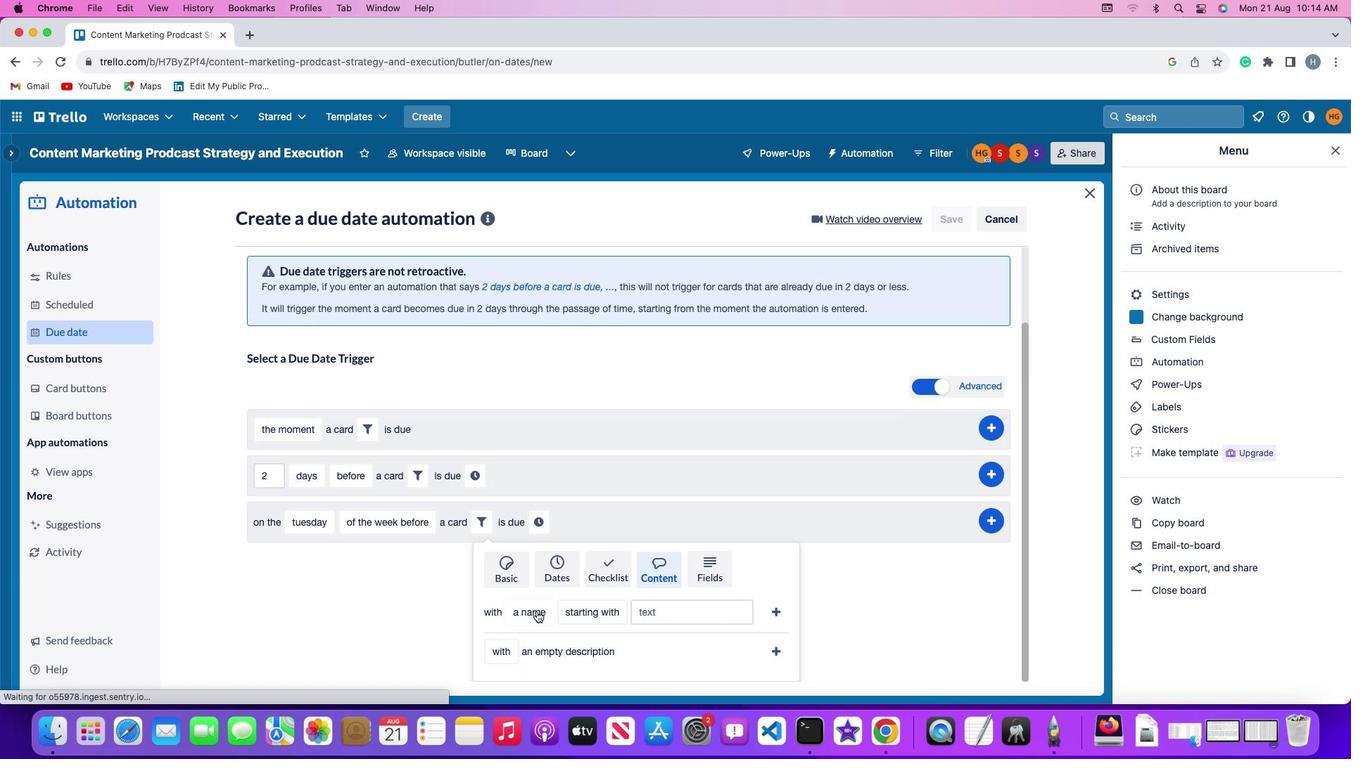 
Action: Mouse moved to (543, 531)
Screenshot: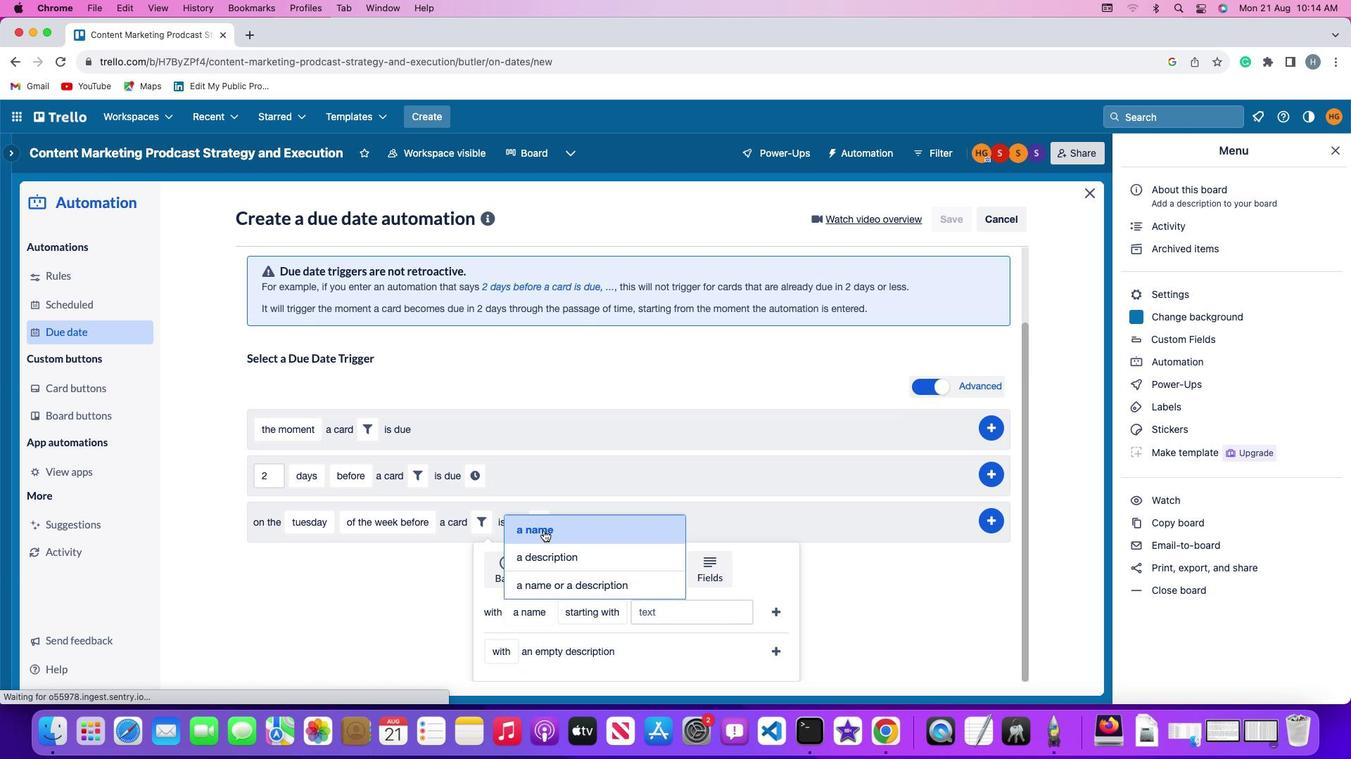 
Action: Mouse pressed left at (543, 531)
Screenshot: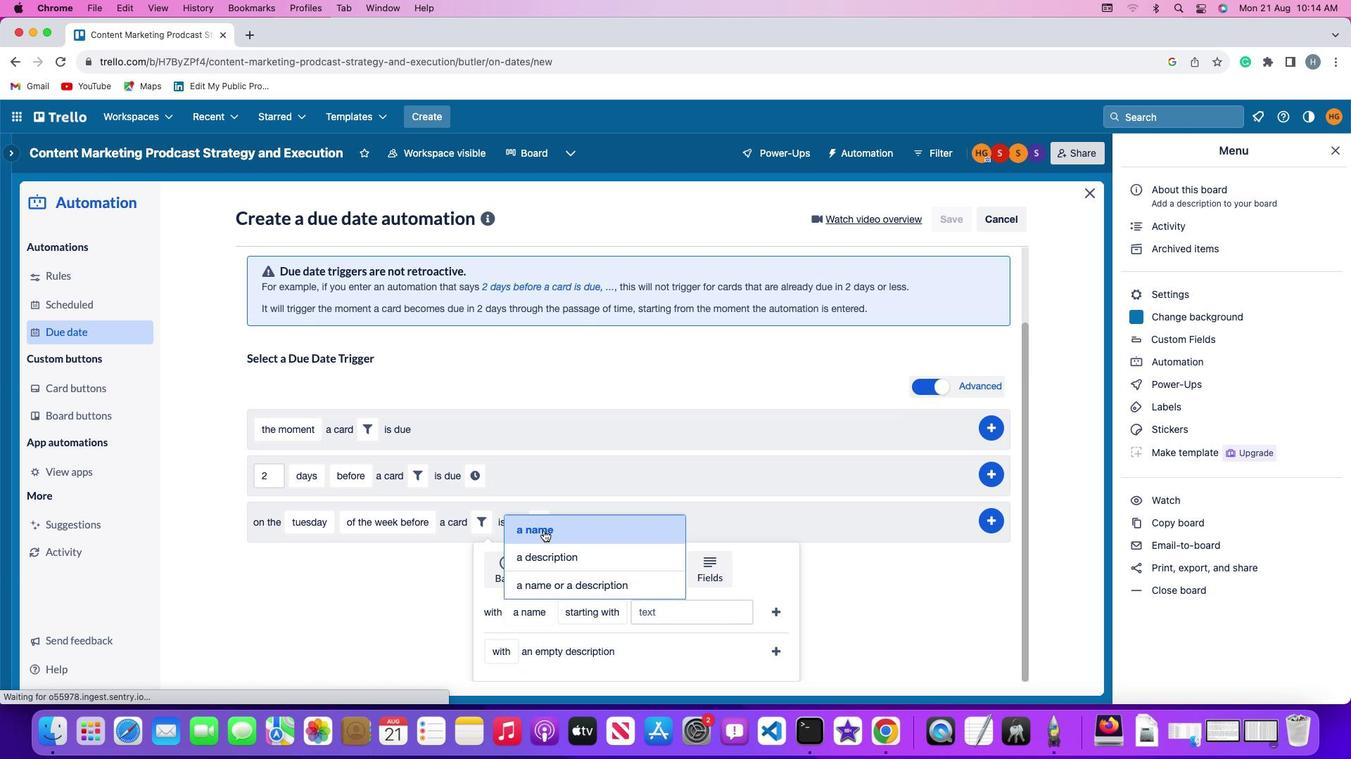 
Action: Mouse moved to (600, 612)
Screenshot: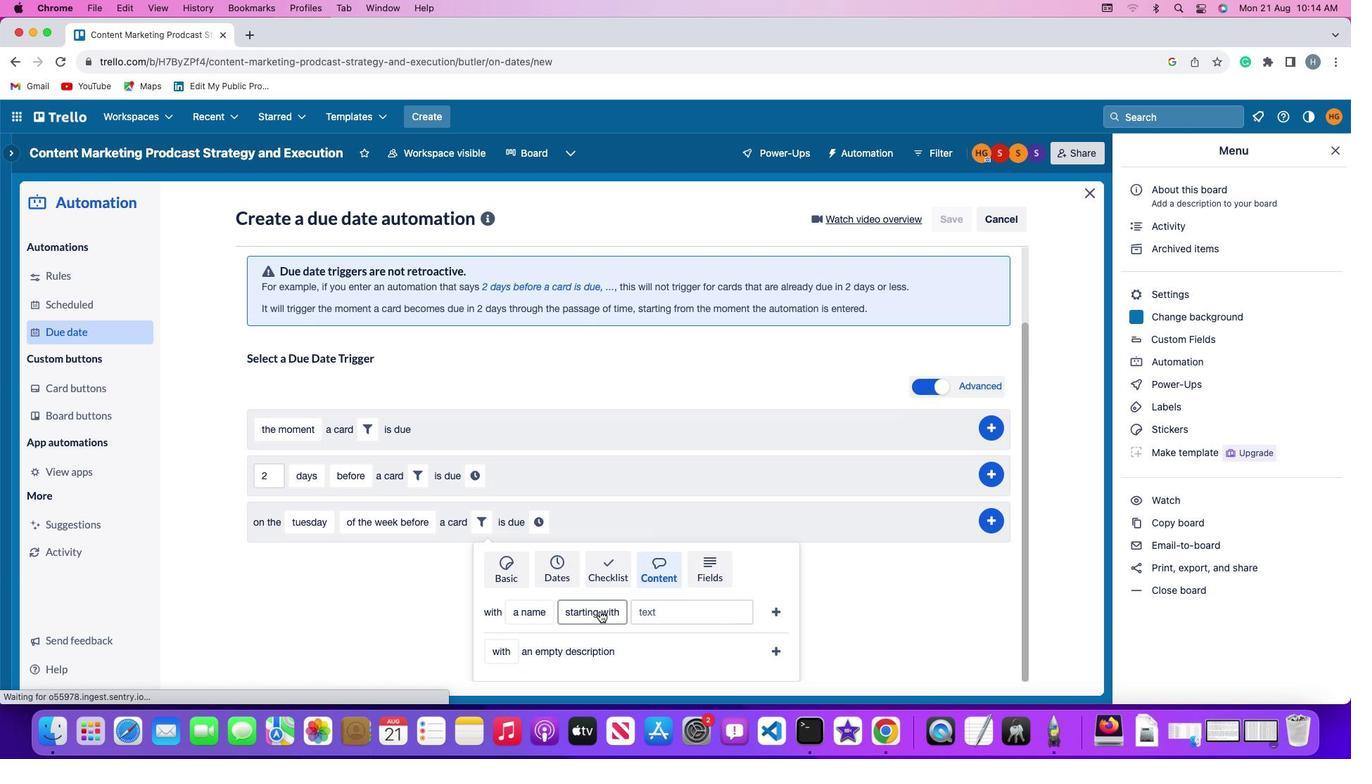 
Action: Mouse pressed left at (600, 612)
Screenshot: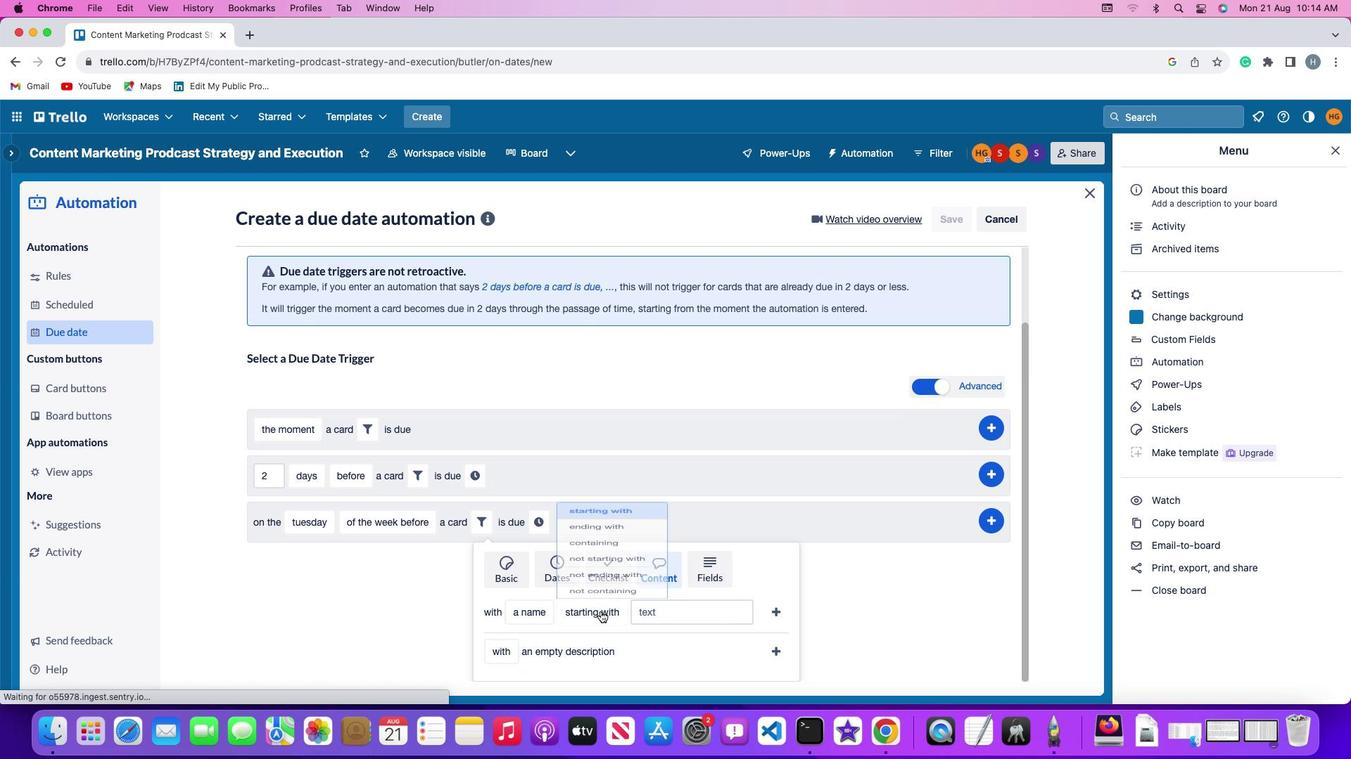 
Action: Mouse moved to (618, 443)
Screenshot: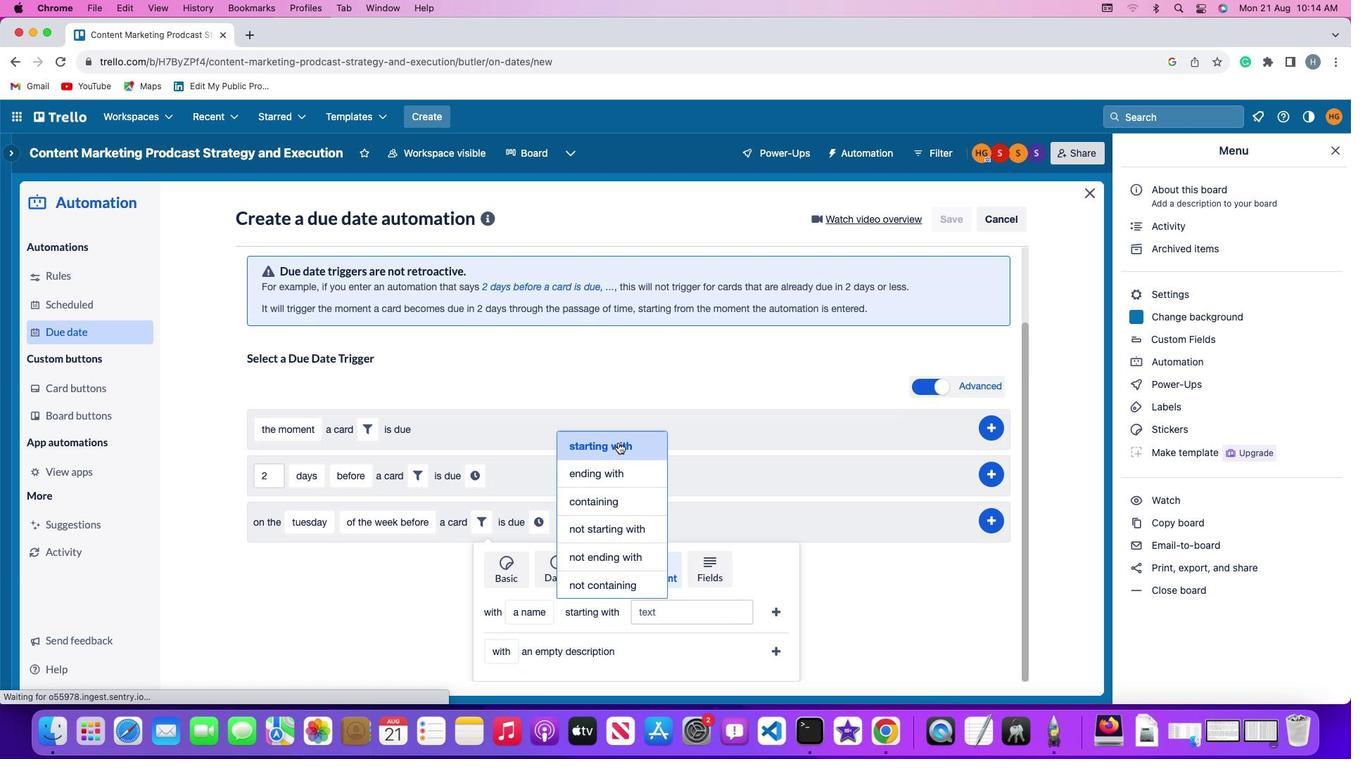 
Action: Mouse pressed left at (618, 443)
Screenshot: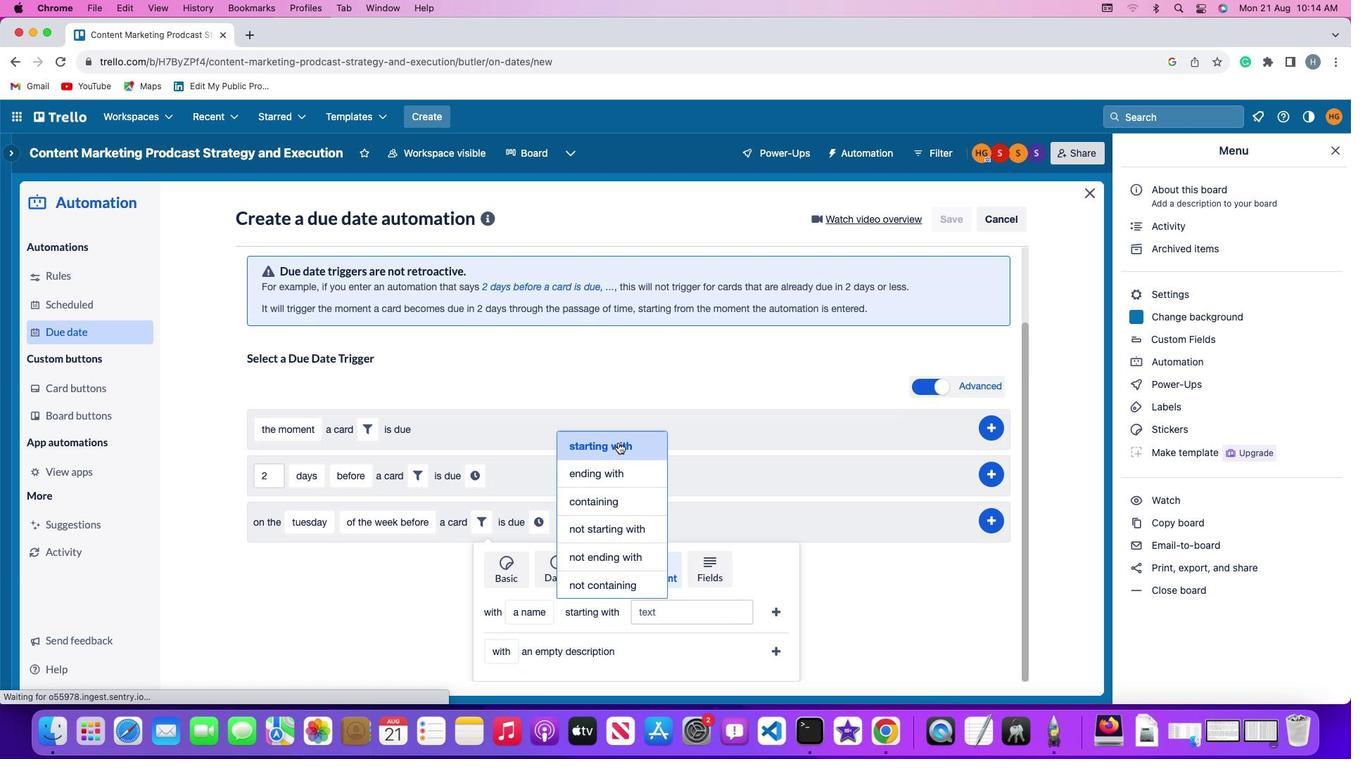 
Action: Mouse moved to (665, 607)
Screenshot: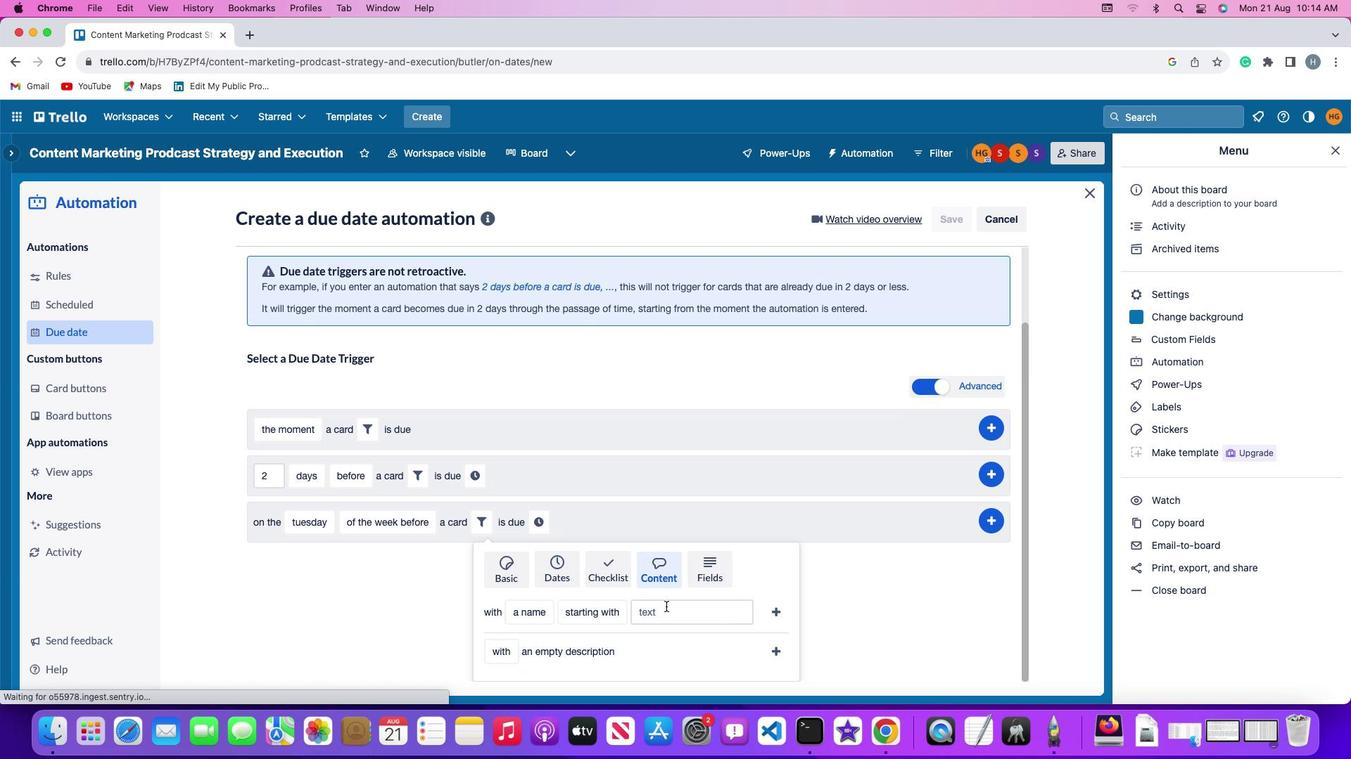 
Action: Mouse pressed left at (665, 607)
Screenshot: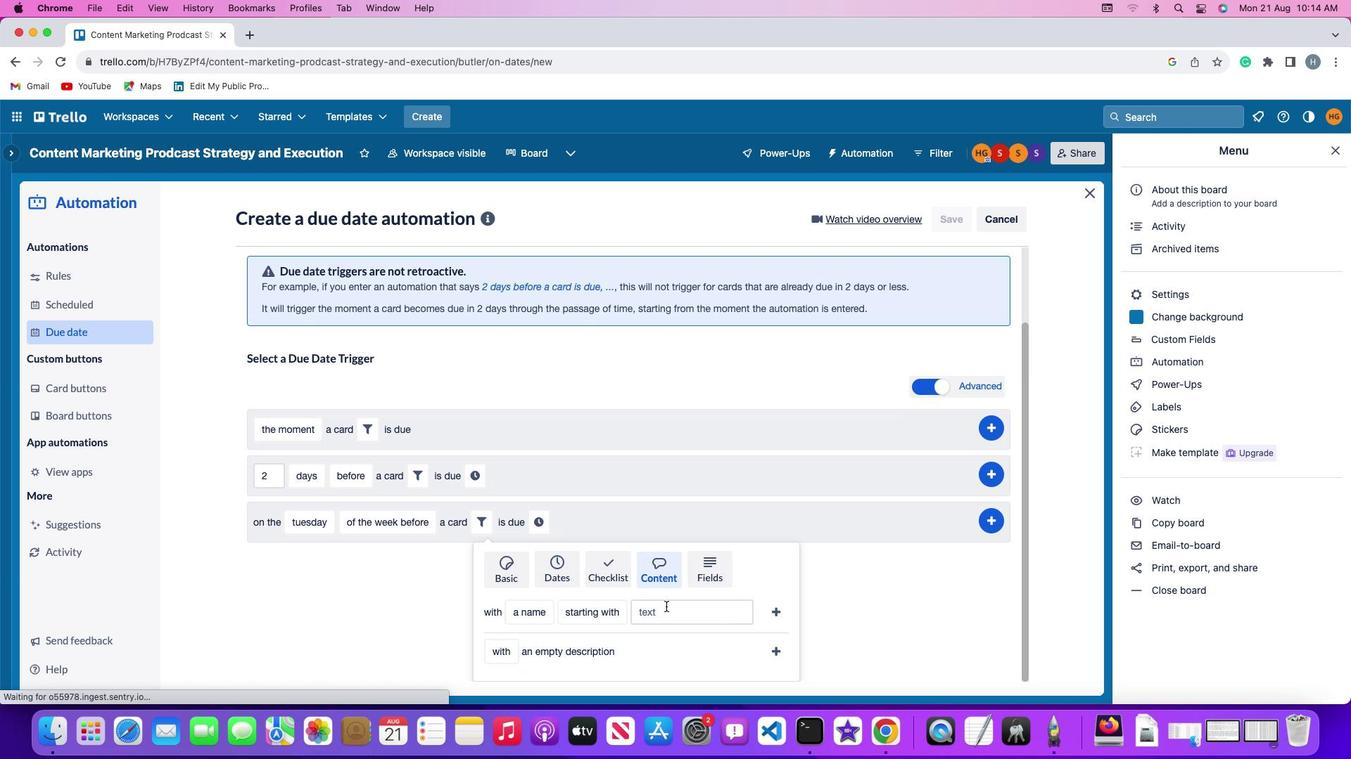 
Action: Key pressed 'r''e''s''u''m''e'
Screenshot: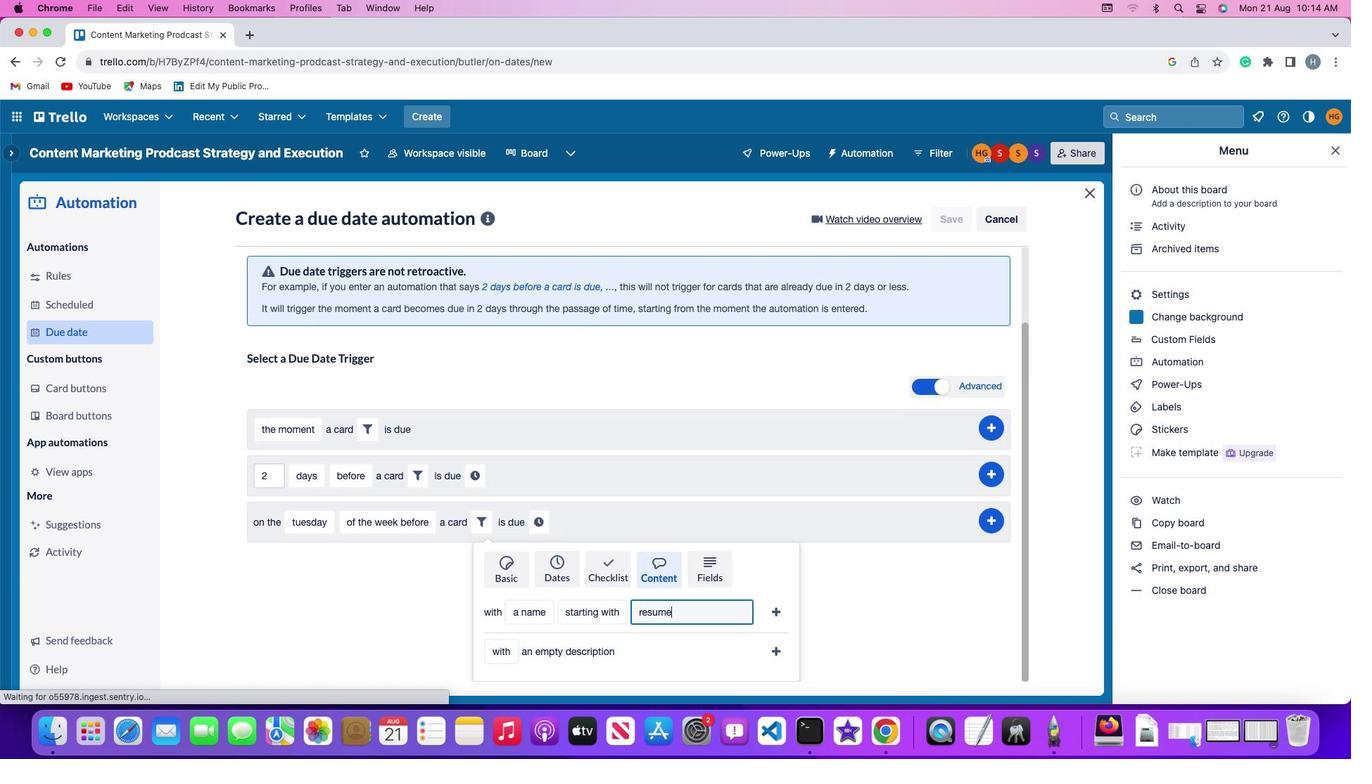 
Action: Mouse moved to (773, 605)
Screenshot: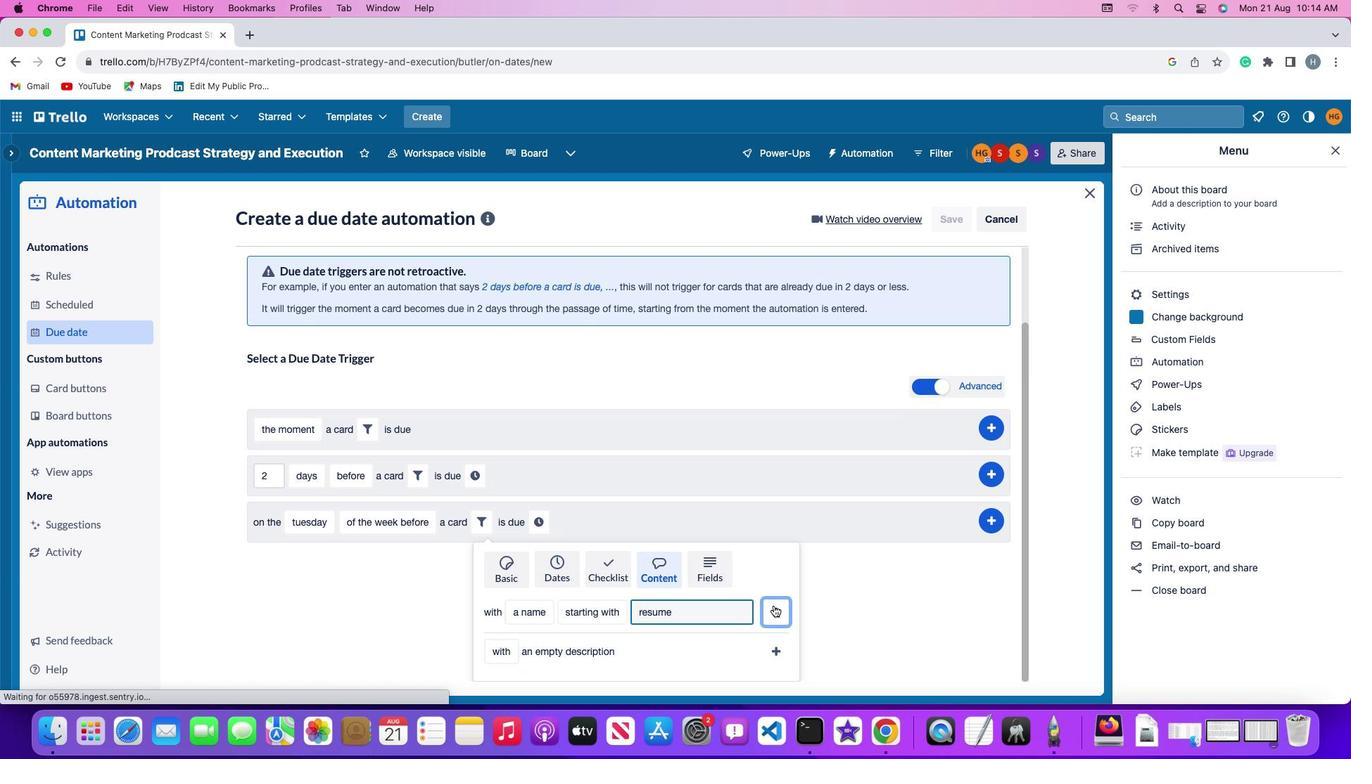 
Action: Mouse pressed left at (773, 605)
Screenshot: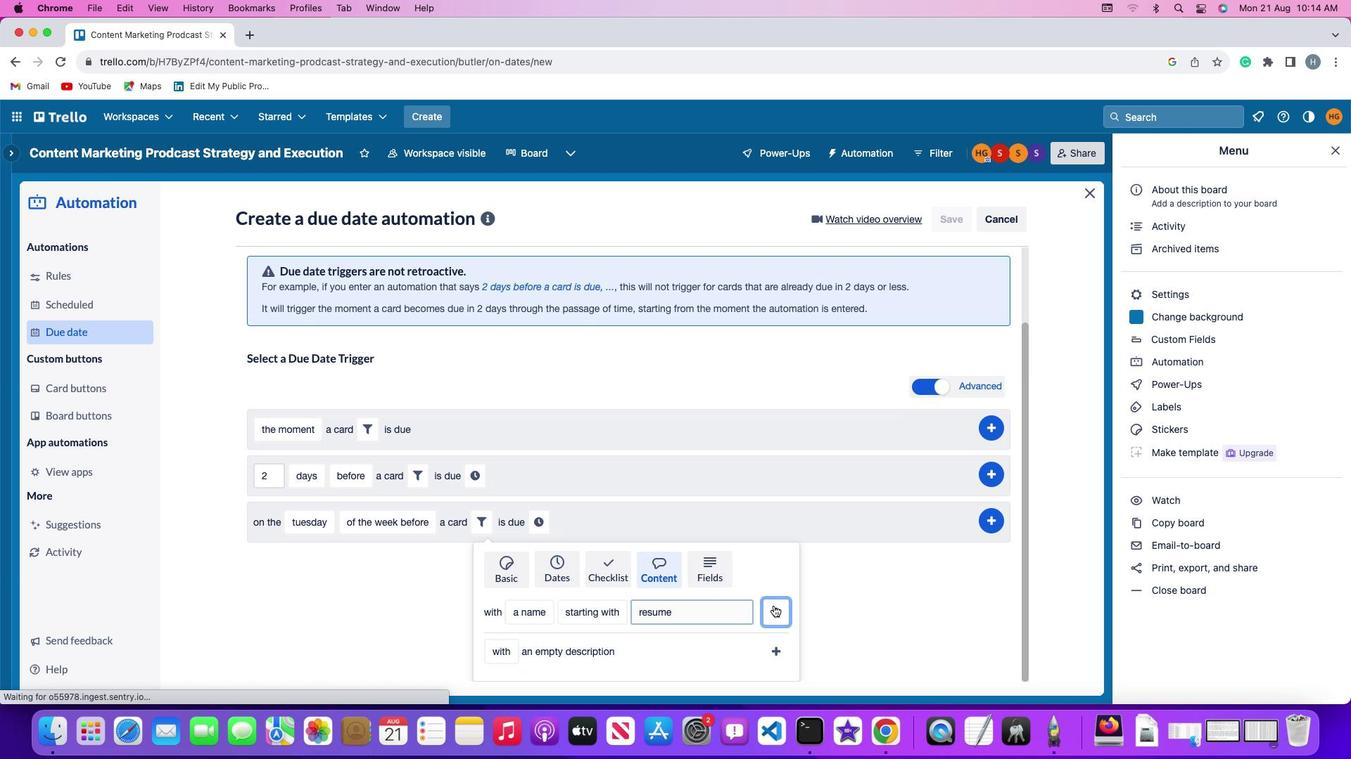
Action: Mouse moved to (729, 612)
Screenshot: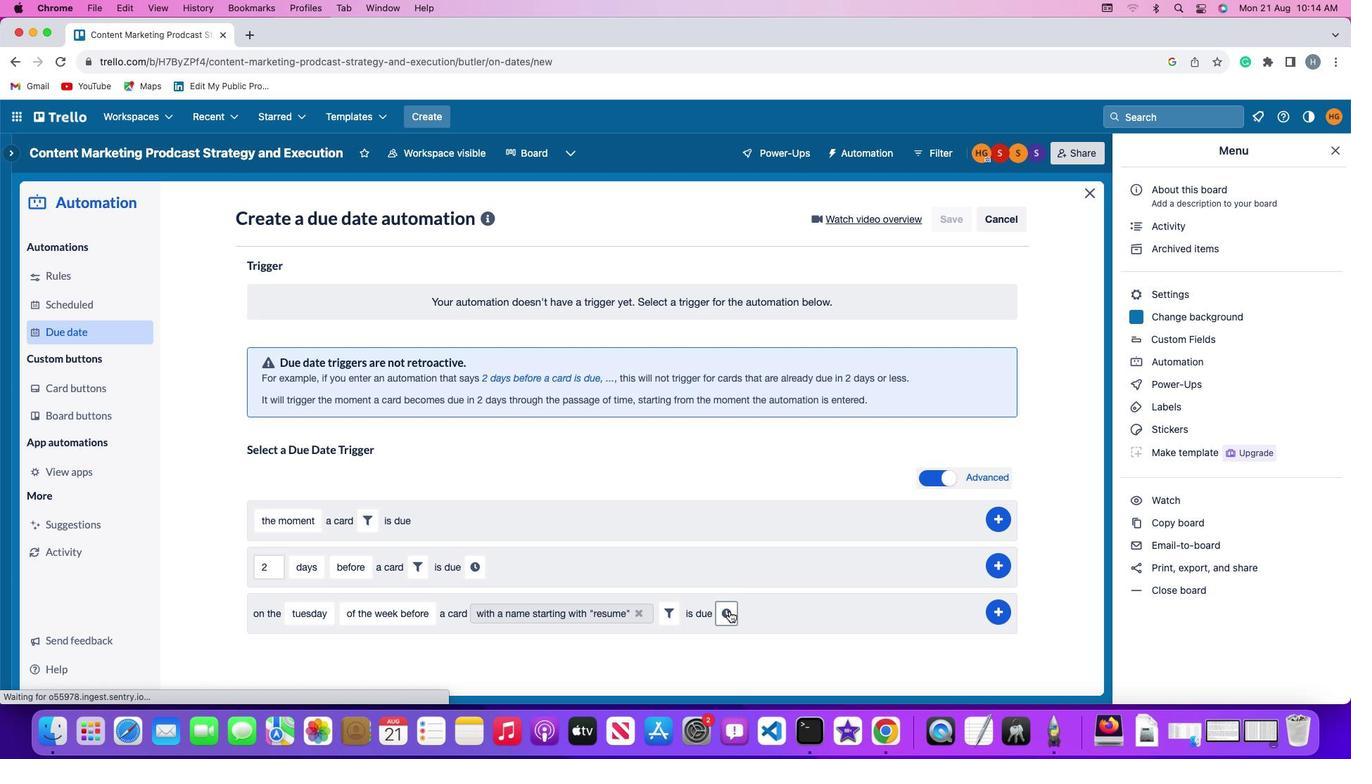 
Action: Mouse pressed left at (729, 612)
Screenshot: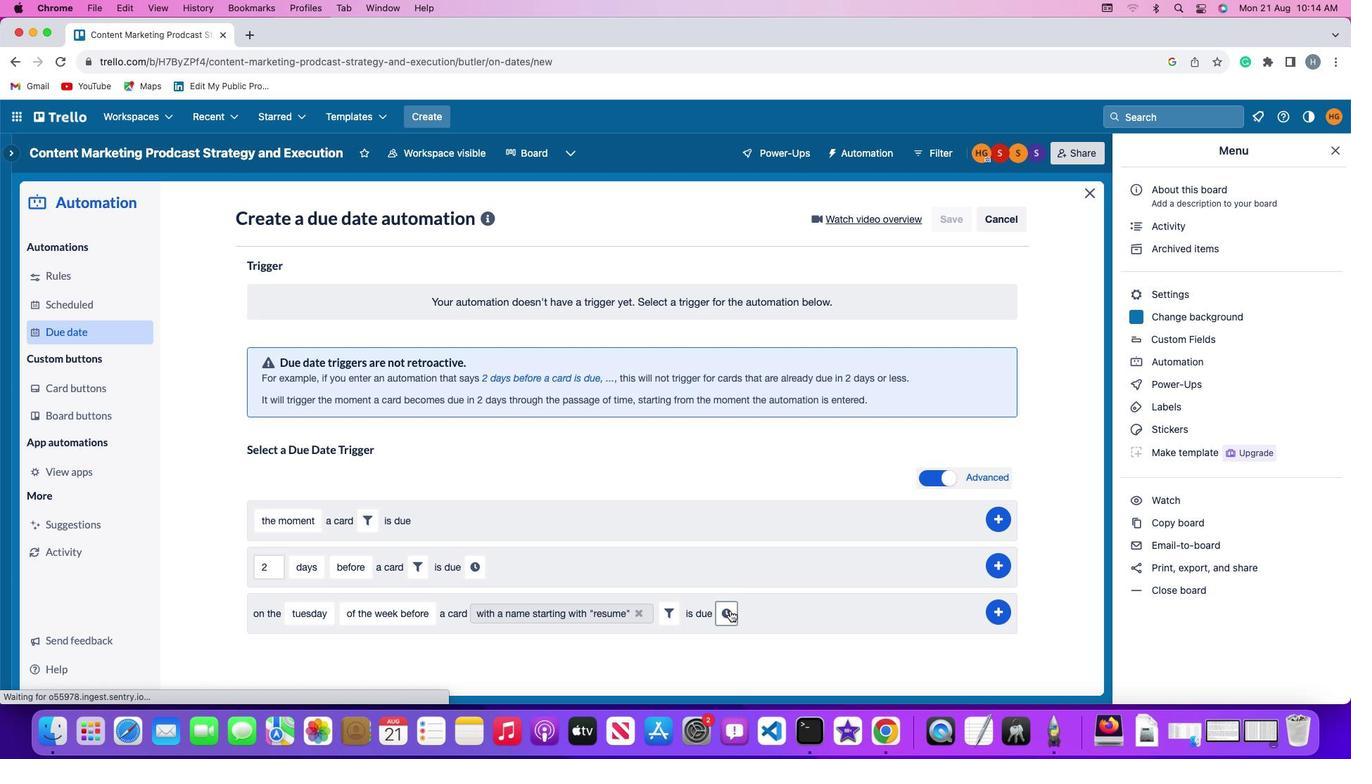 
Action: Mouse moved to (759, 615)
Screenshot: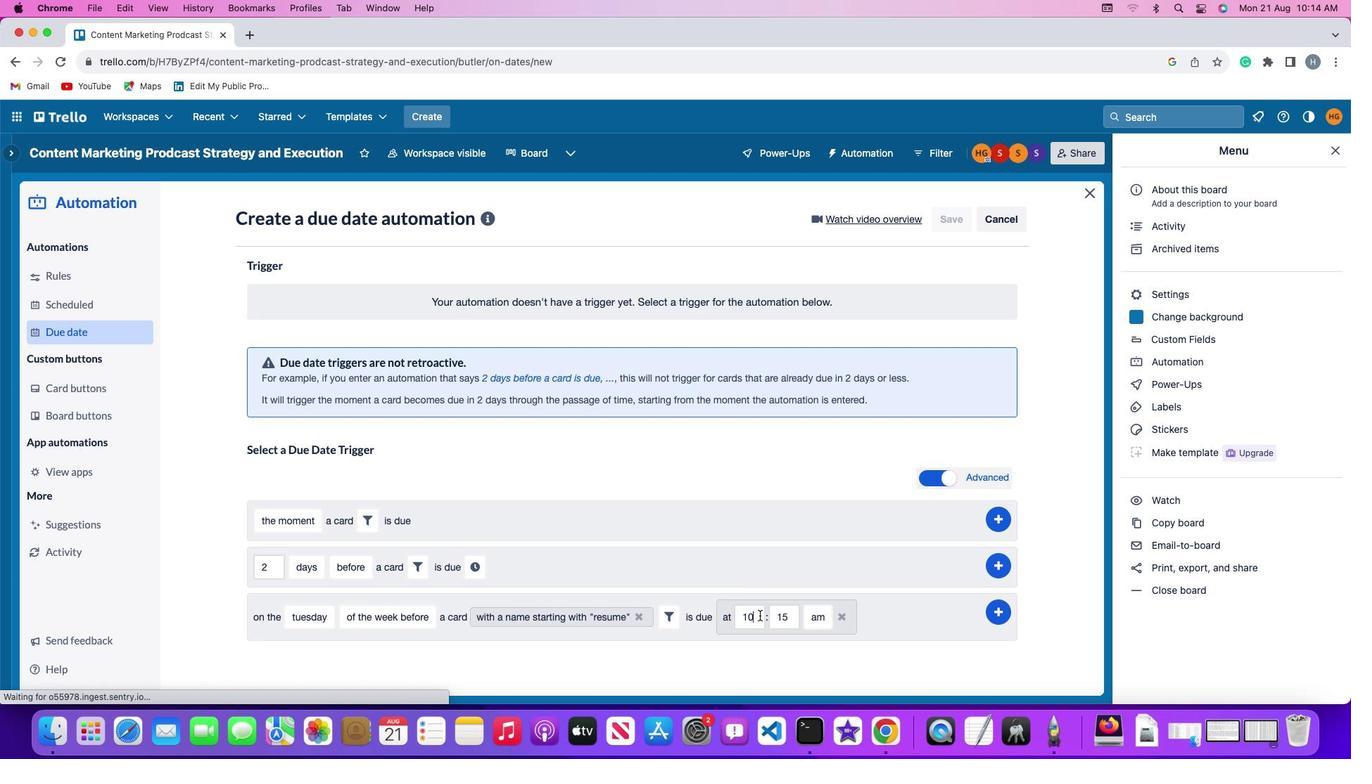 
Action: Mouse pressed left at (759, 615)
Screenshot: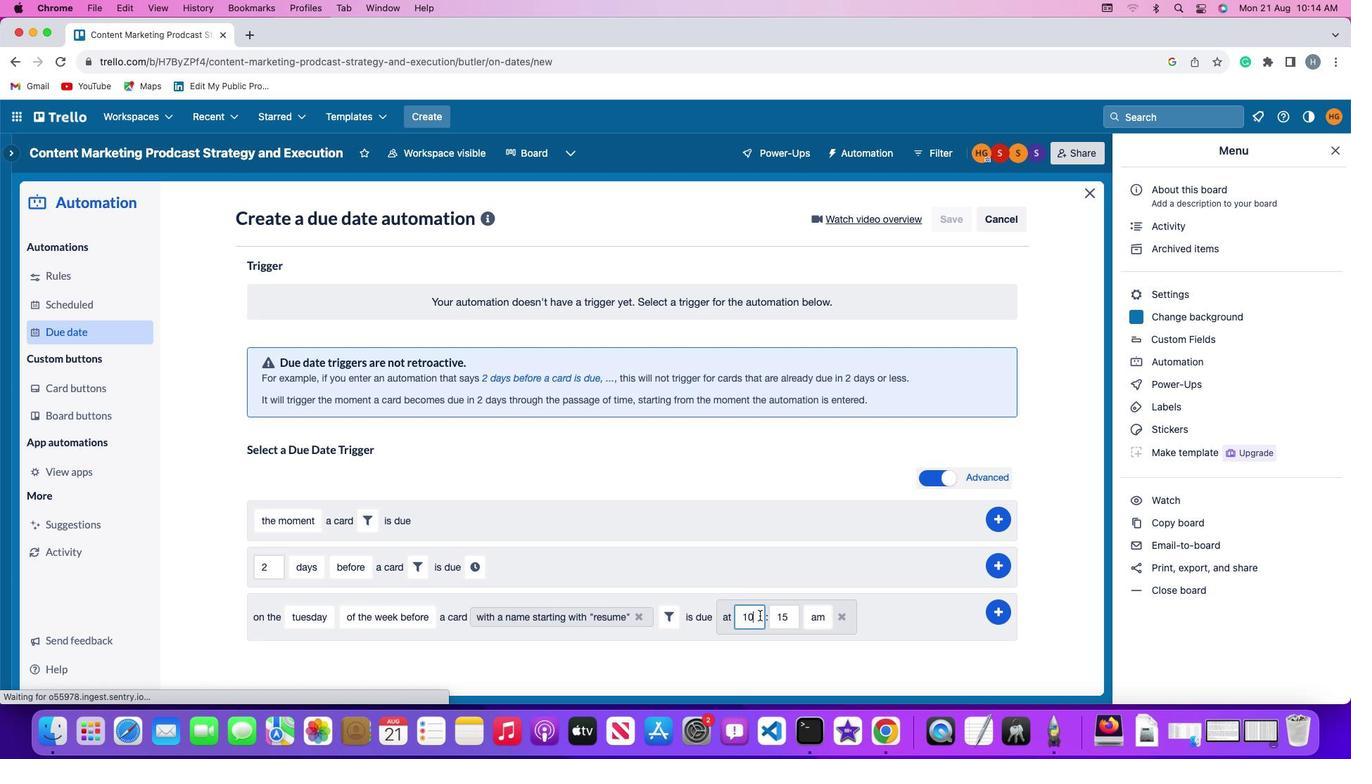
Action: Mouse moved to (753, 628)
Screenshot: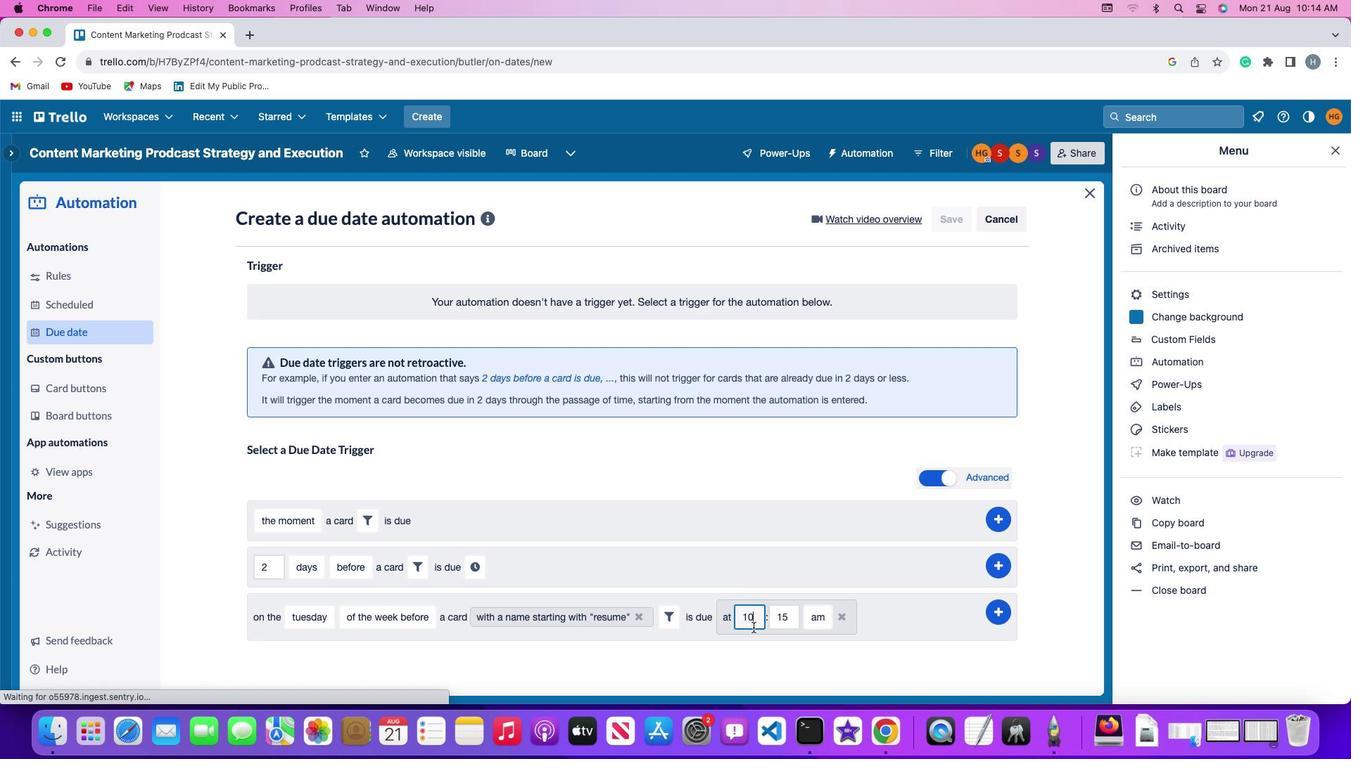 
Action: Key pressed Key.backspace'1'
Screenshot: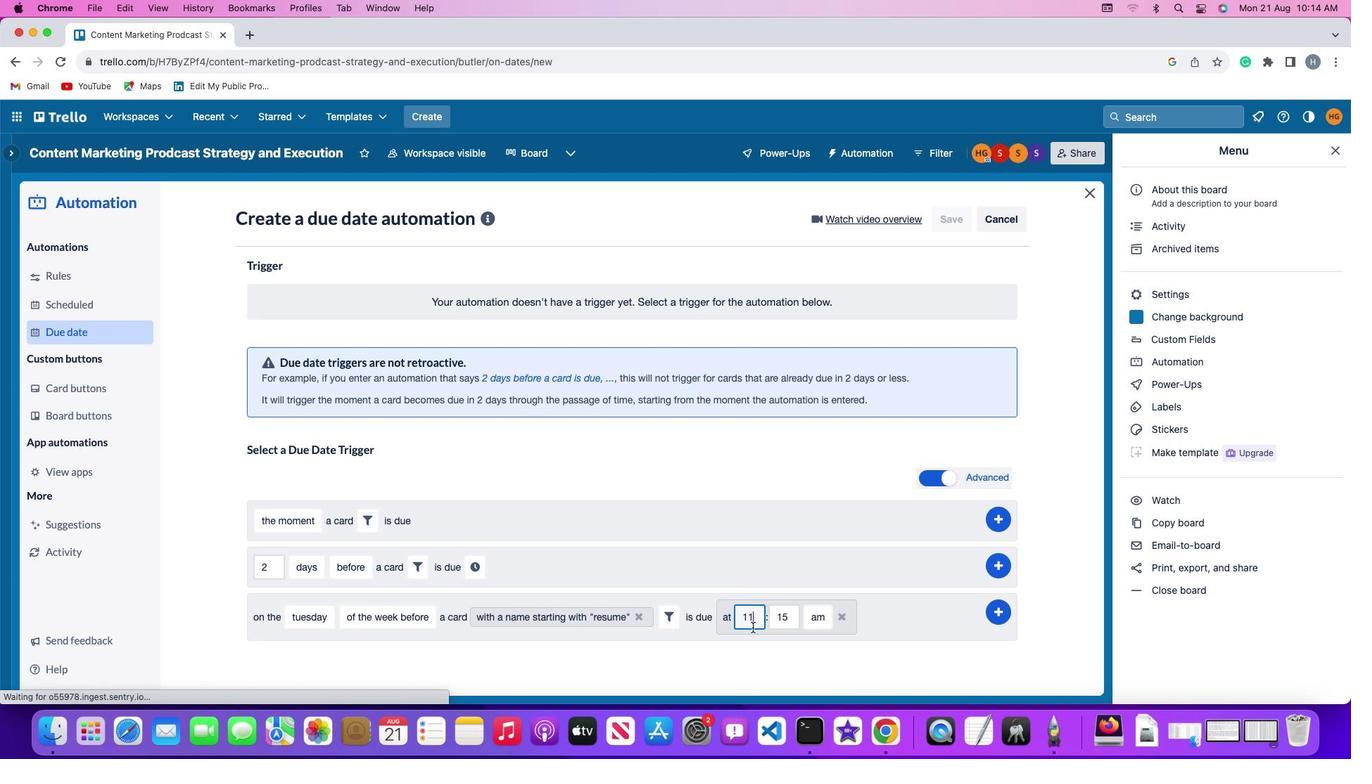 
Action: Mouse moved to (793, 619)
Screenshot: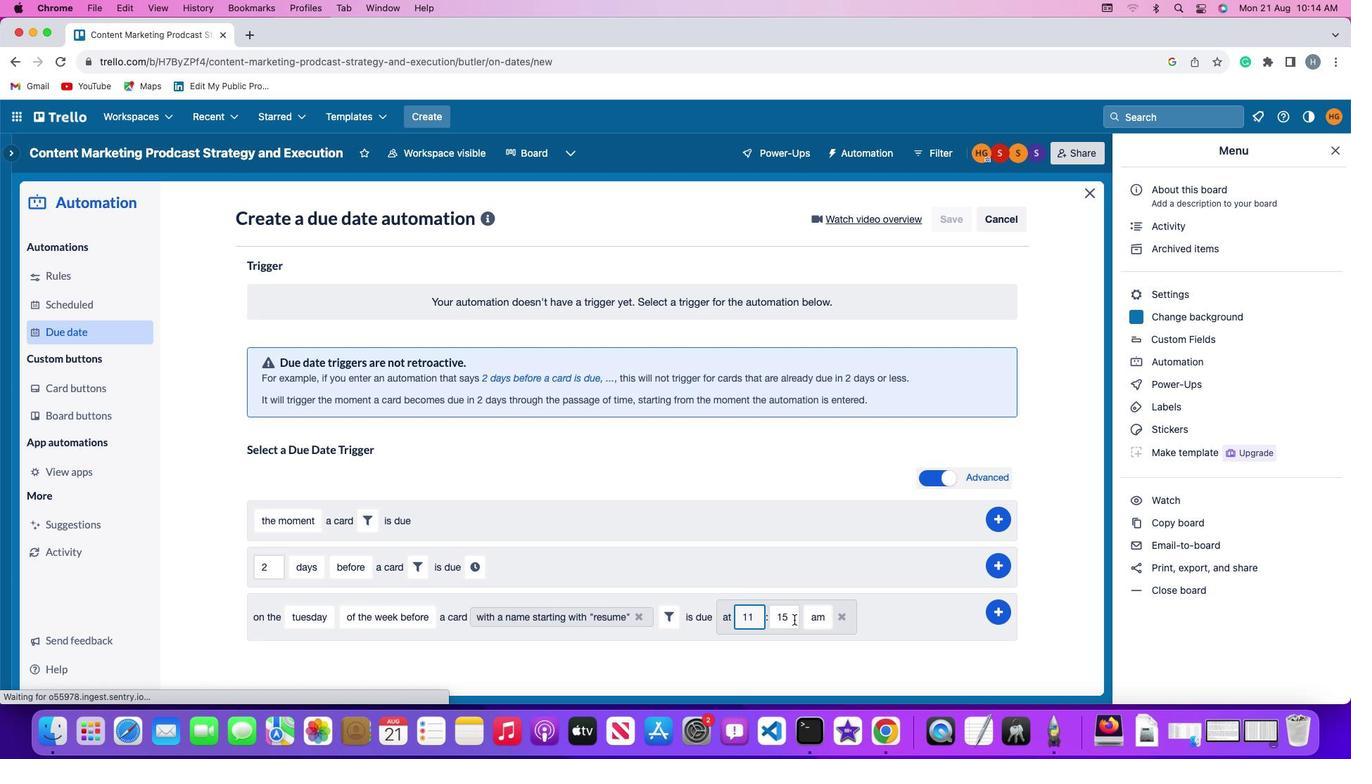 
Action: Mouse pressed left at (793, 619)
Screenshot: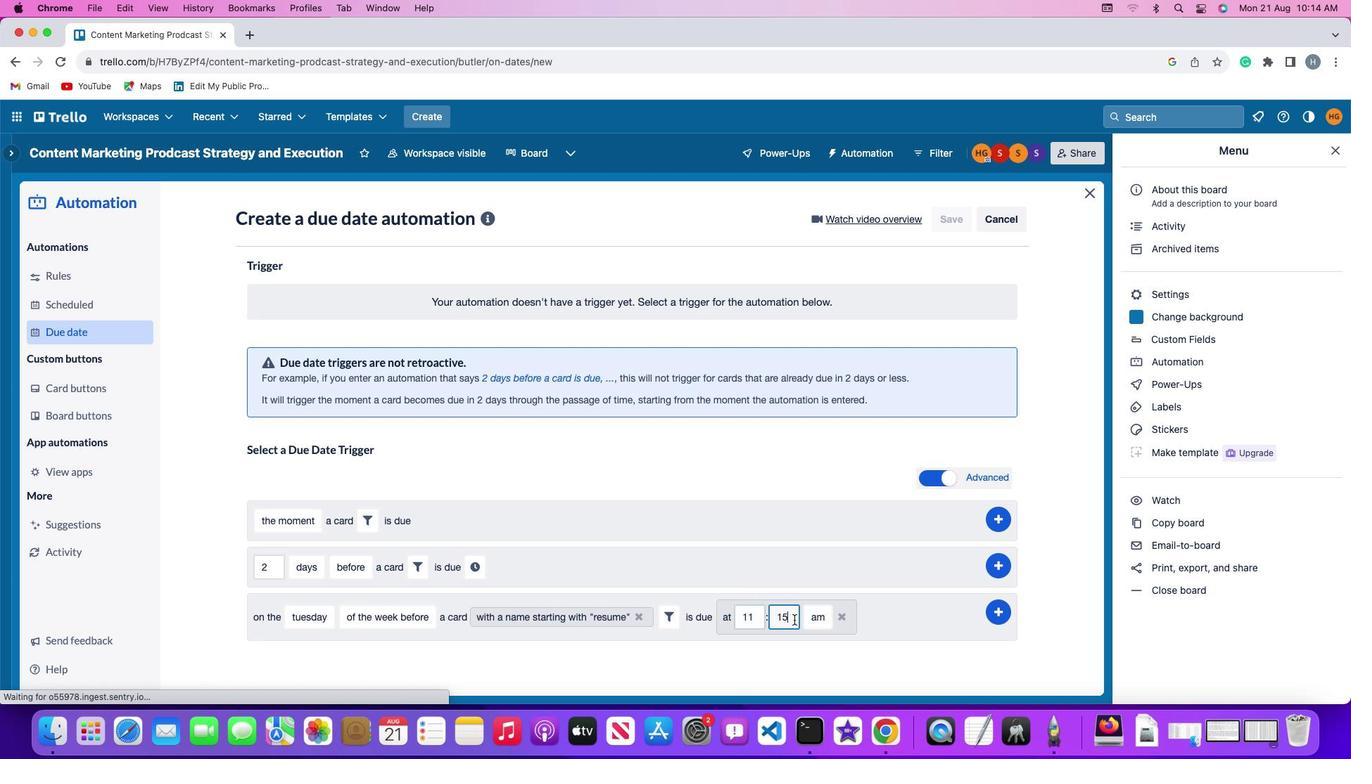 
Action: Key pressed Key.backspace
Screenshot: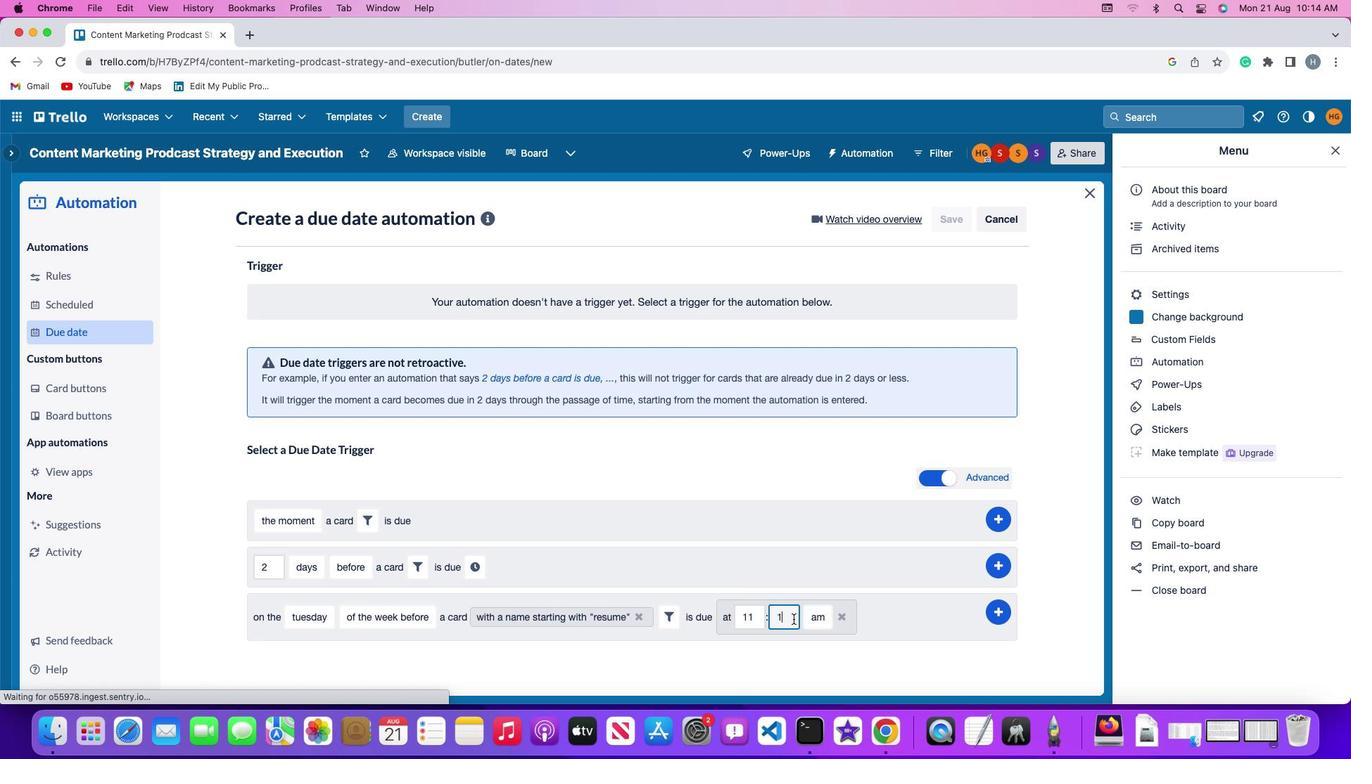 
Action: Mouse moved to (793, 619)
Screenshot: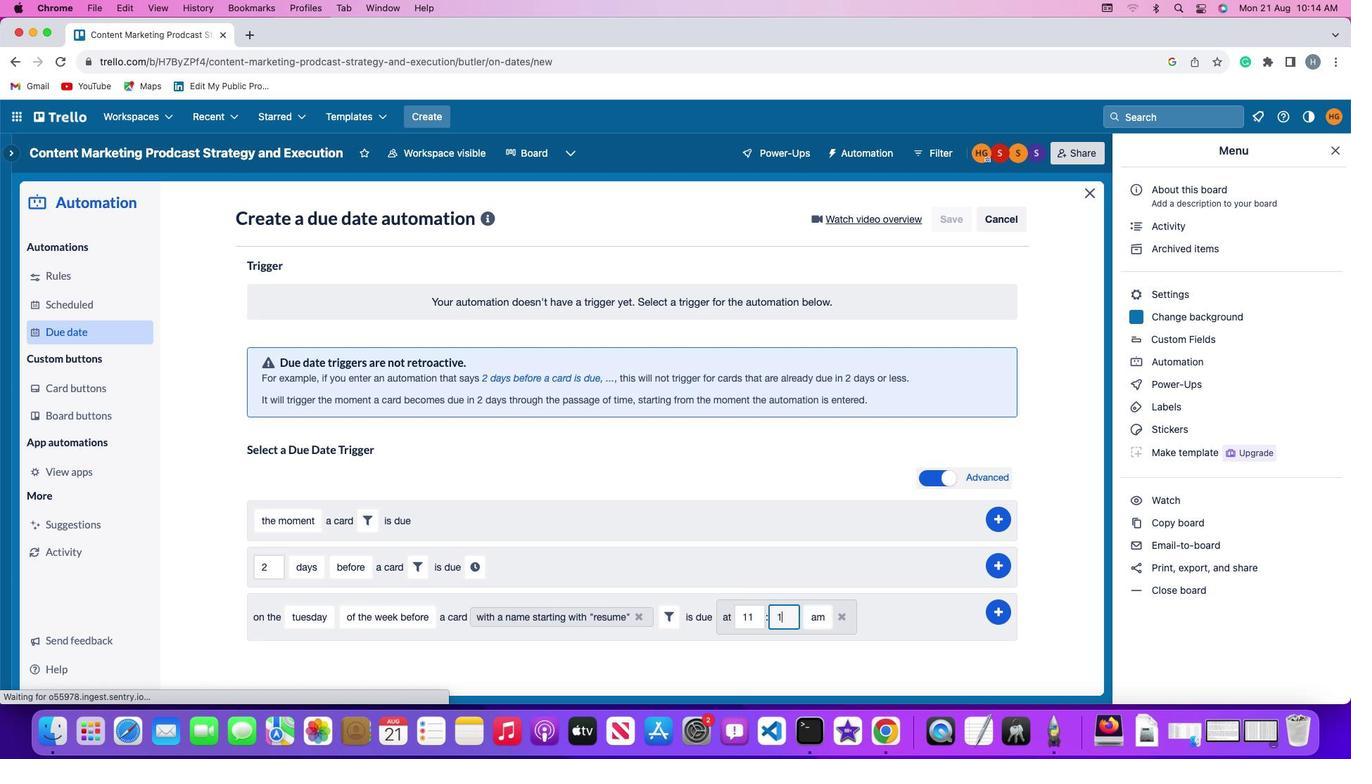 
Action: Key pressed Key.backspace'0''0'
Screenshot: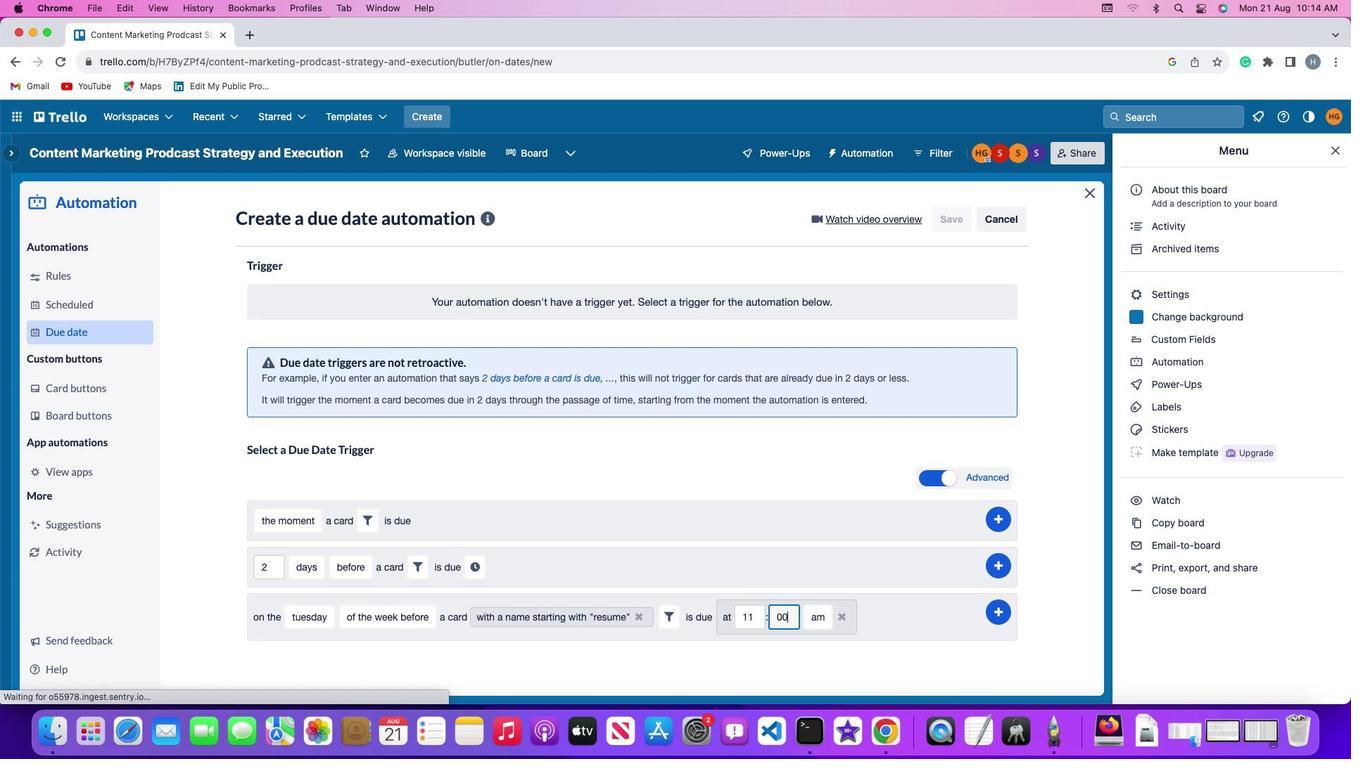 
Action: Mouse moved to (812, 617)
Screenshot: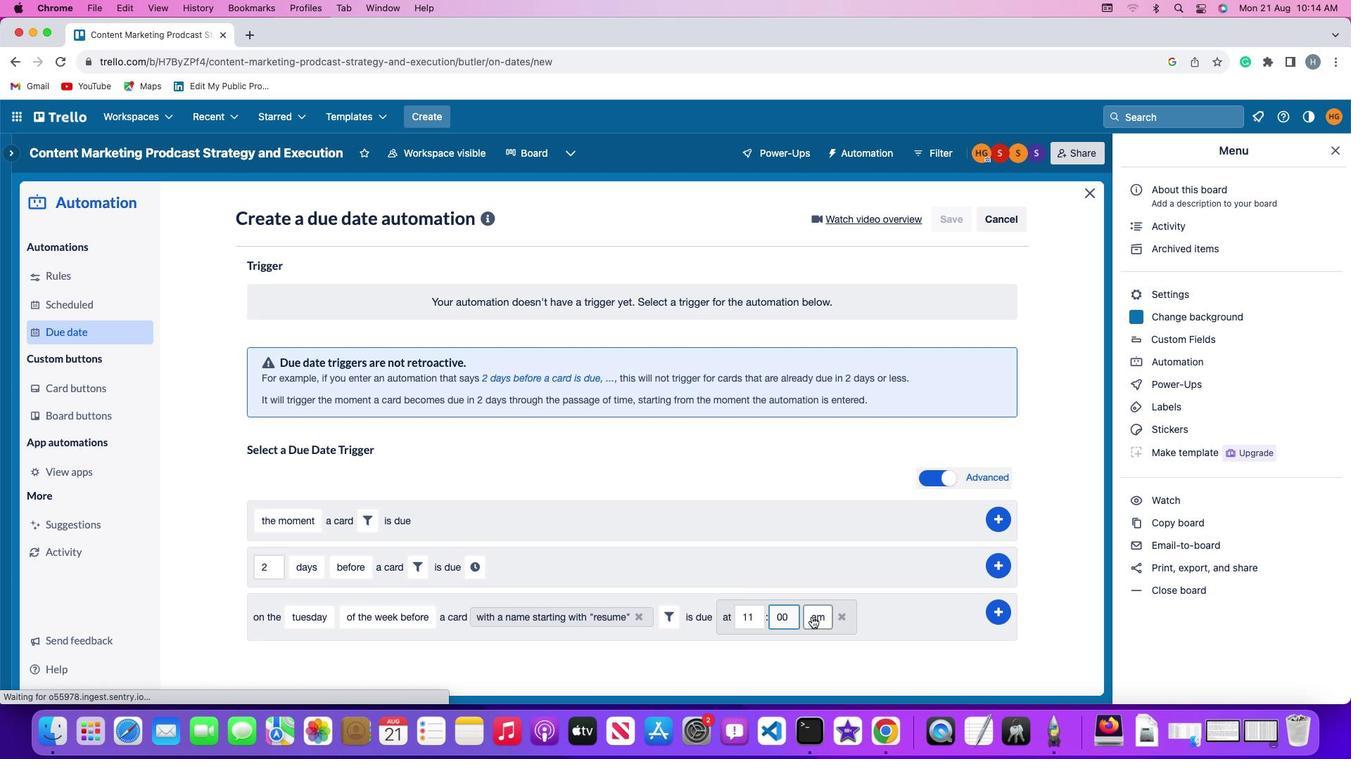 
Action: Mouse pressed left at (812, 617)
Screenshot: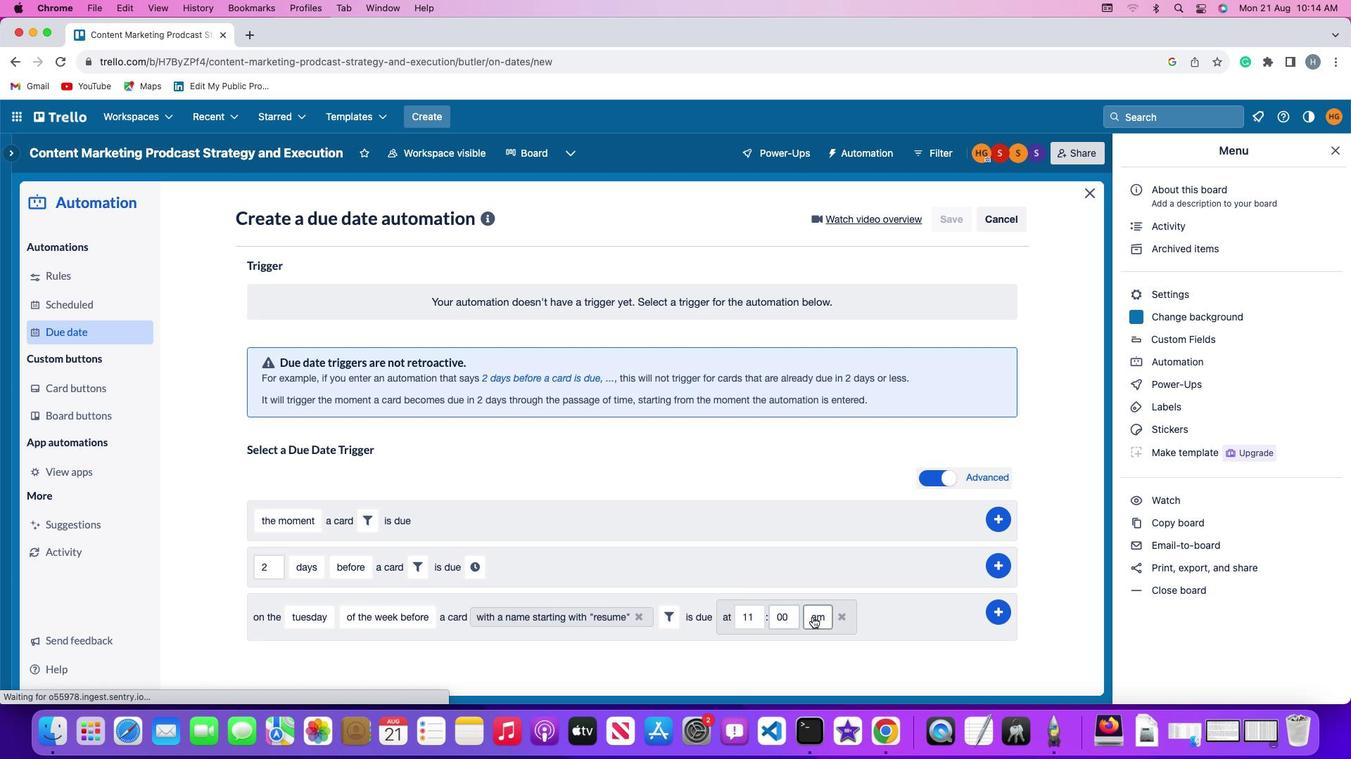 
Action: Mouse moved to (822, 645)
Screenshot: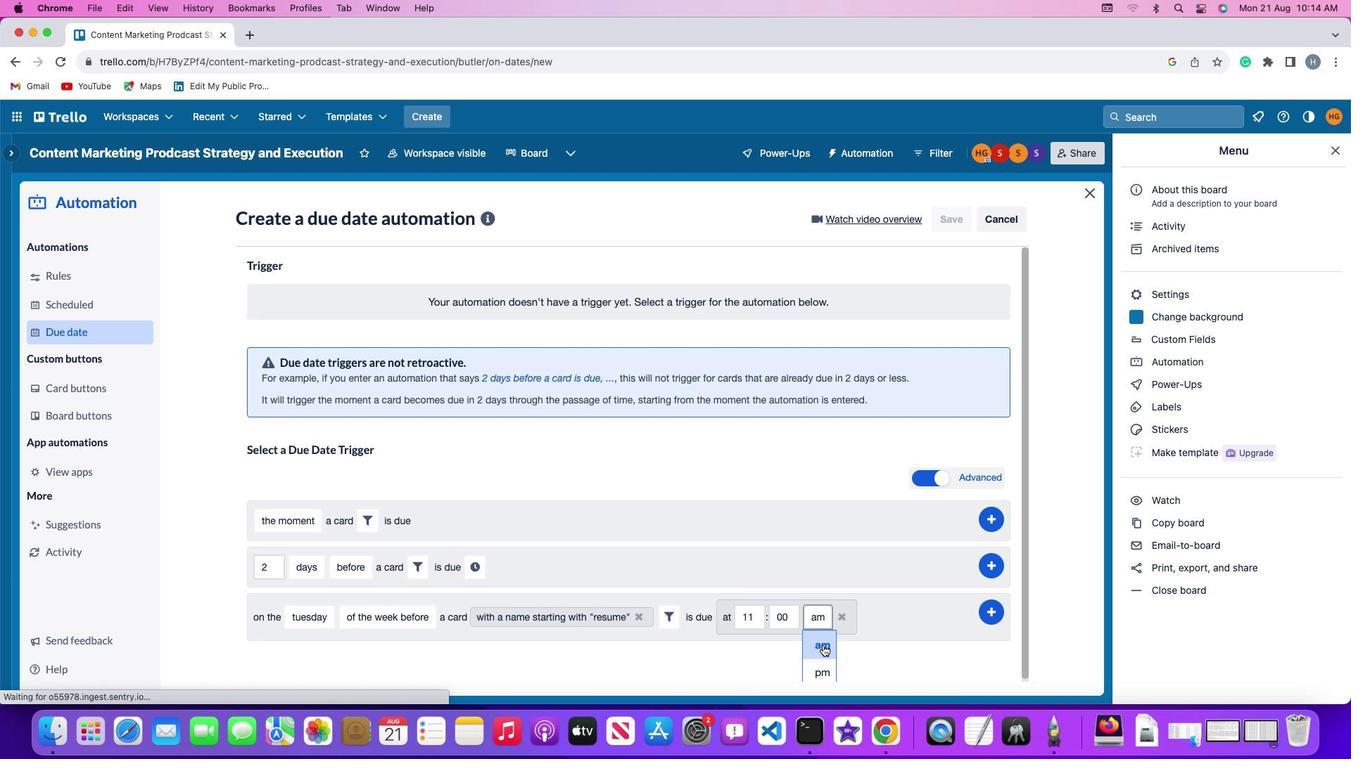 
Action: Mouse pressed left at (822, 645)
Screenshot: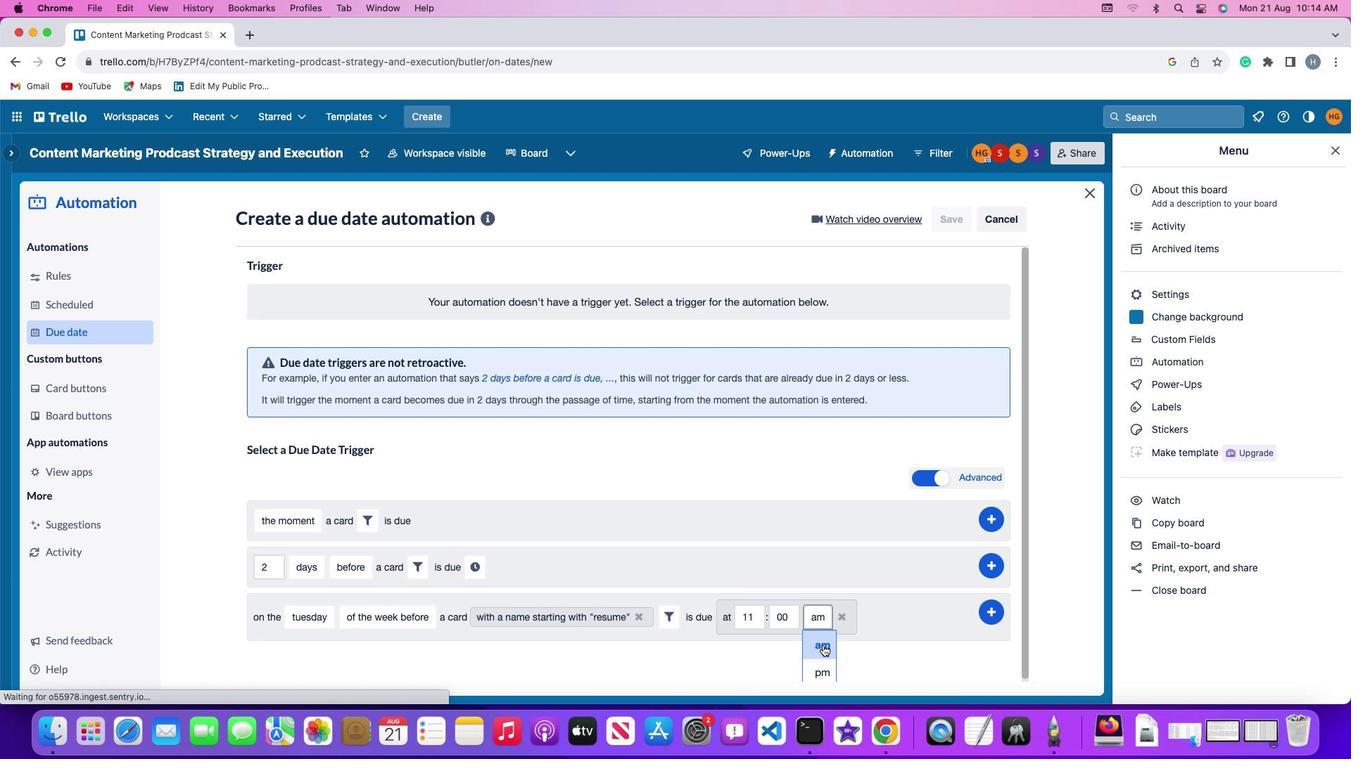 
Action: Mouse moved to (1001, 610)
Screenshot: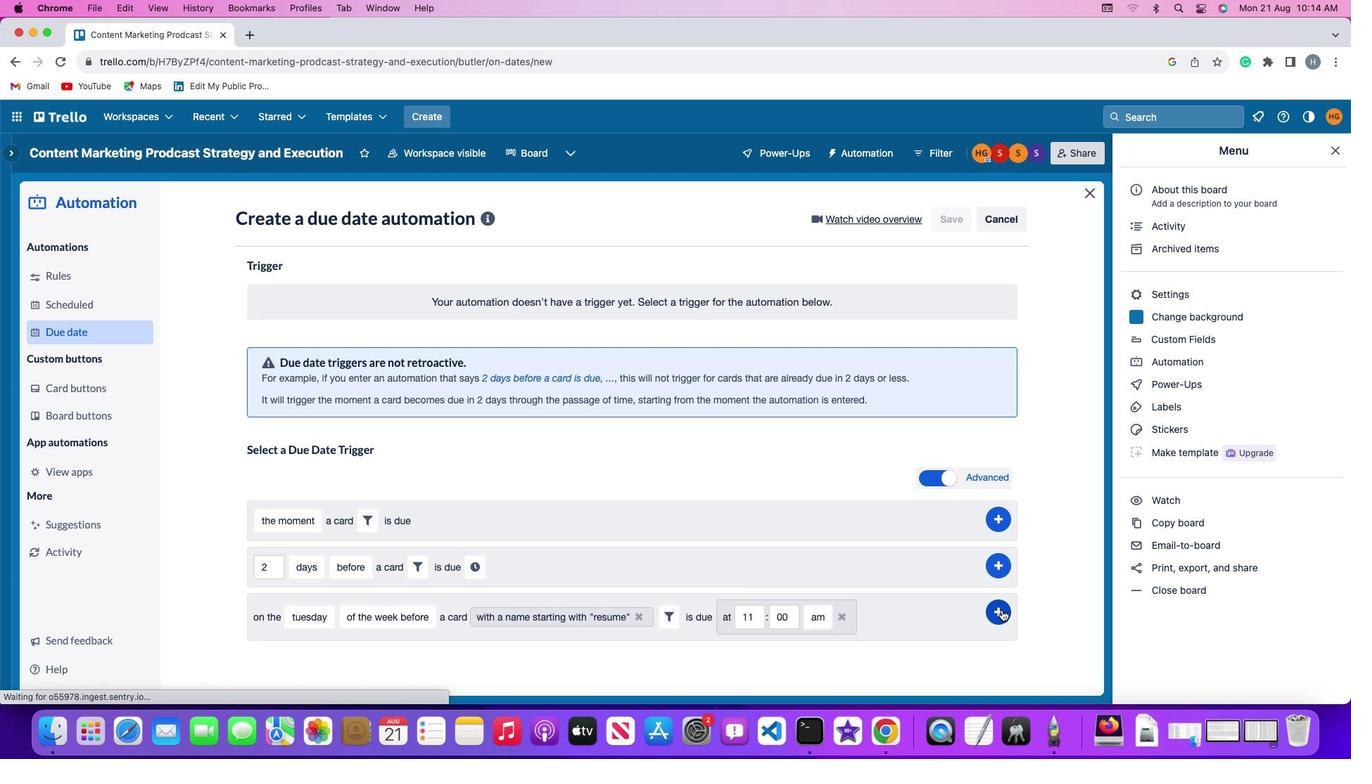 
Action: Mouse pressed left at (1001, 610)
Screenshot: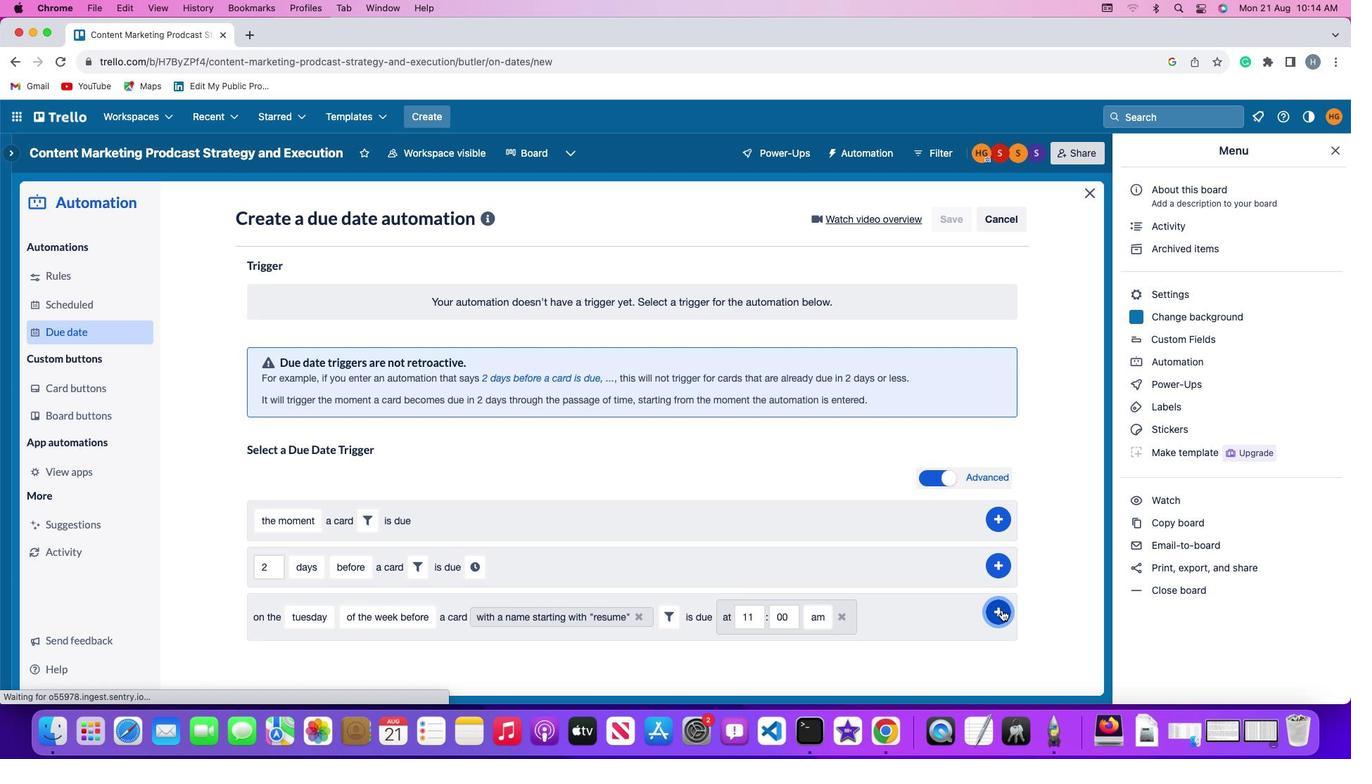 
Action: Mouse moved to (1059, 516)
Screenshot: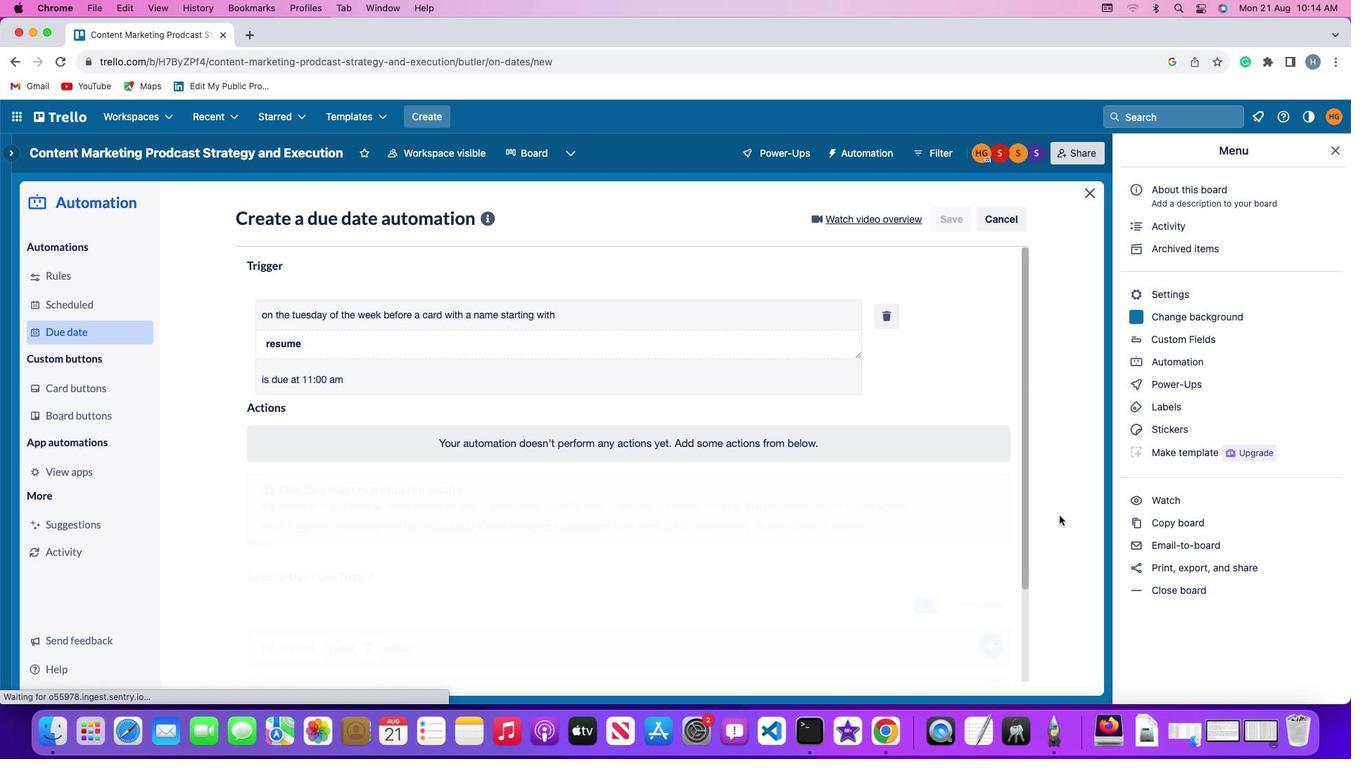 
